 Task: Search one way flight ticket for 3 adults in first from Kalispell: Glacier Park International Airport to Evansville: Evansville Regional Airport on 8-3-2023. Choice of flights is American. Number of bags: 1 carry on bag. Price is upto 97000. Outbound departure time preference is 19:15.
Action: Mouse moved to (221, 318)
Screenshot: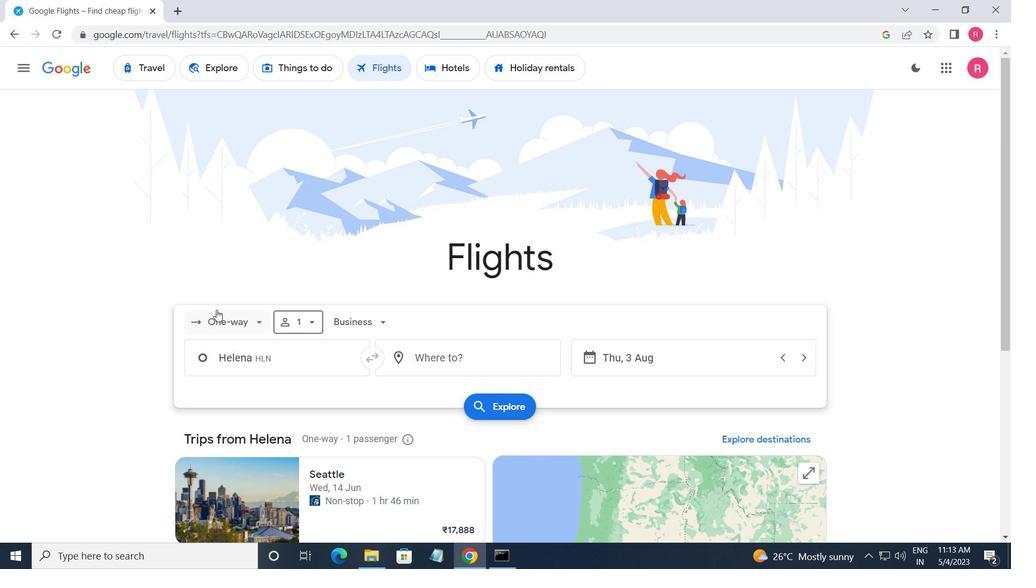 
Action: Mouse pressed left at (221, 318)
Screenshot: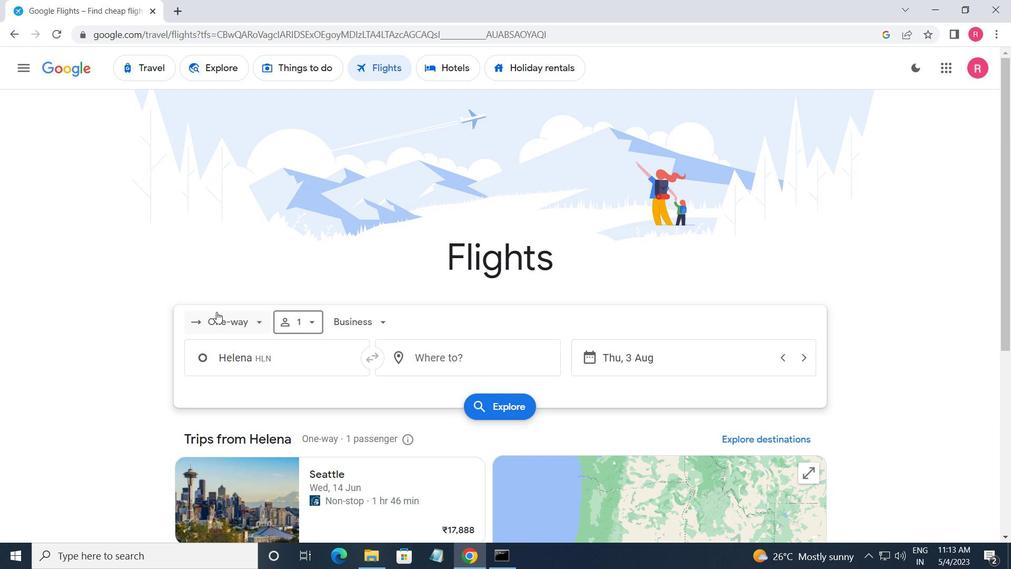 
Action: Mouse moved to (249, 380)
Screenshot: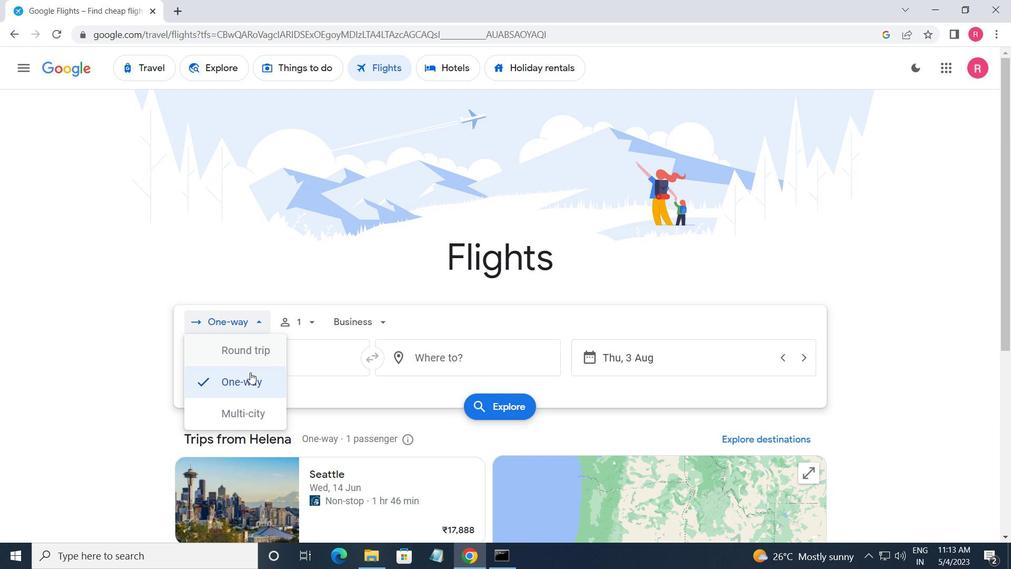 
Action: Mouse pressed left at (249, 380)
Screenshot: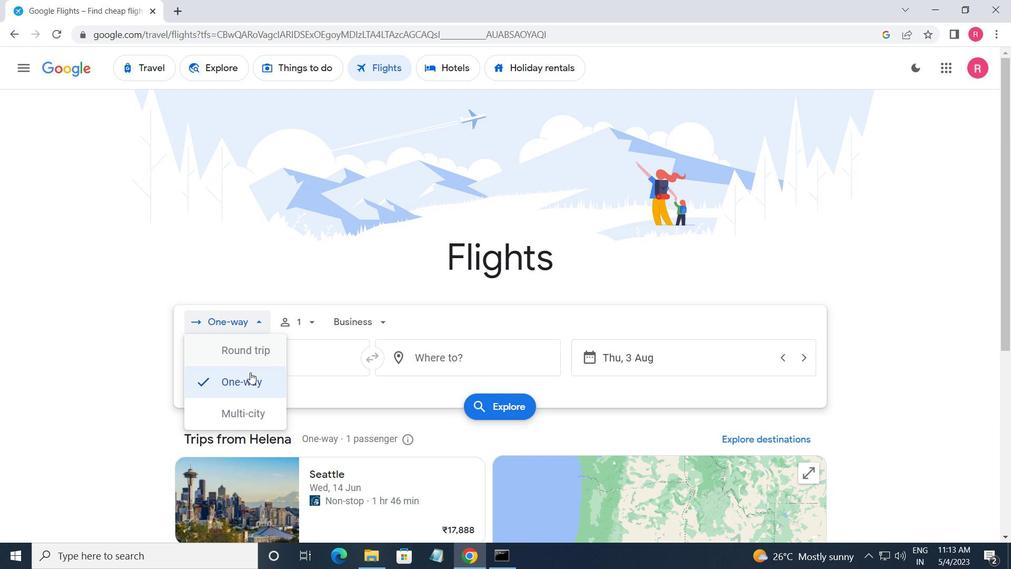 
Action: Mouse moved to (295, 332)
Screenshot: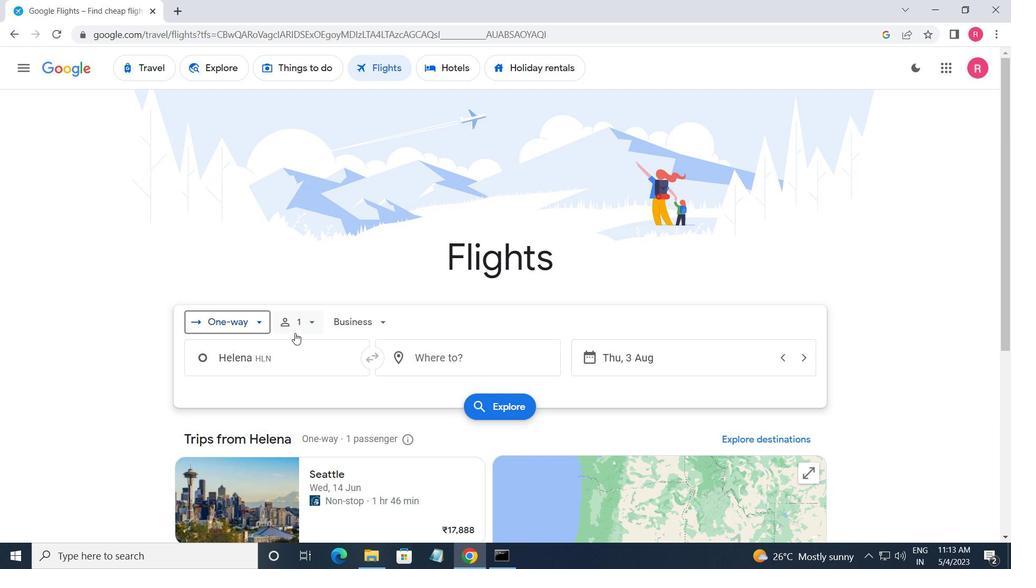
Action: Mouse pressed left at (295, 332)
Screenshot: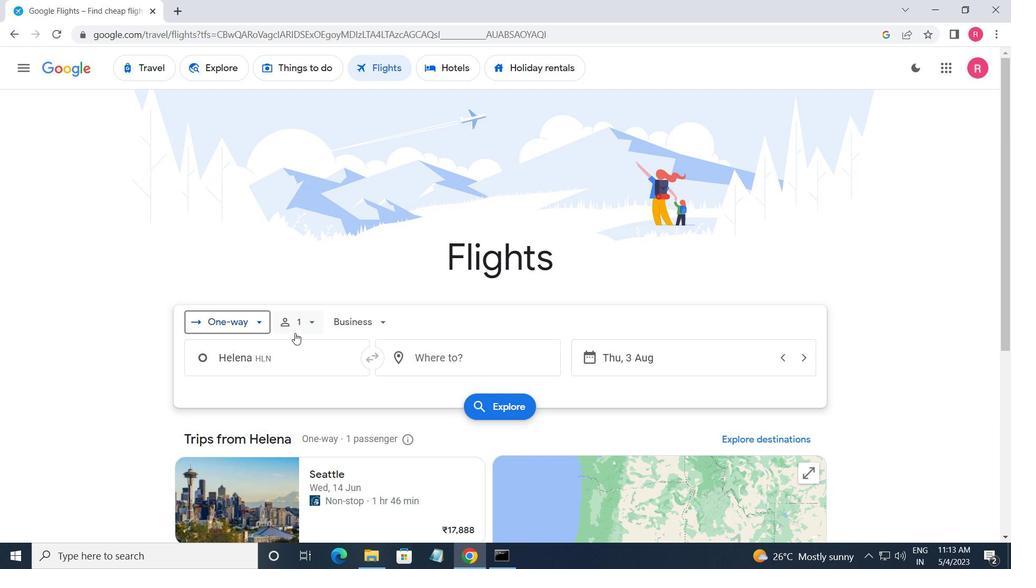 
Action: Mouse moved to (278, 311)
Screenshot: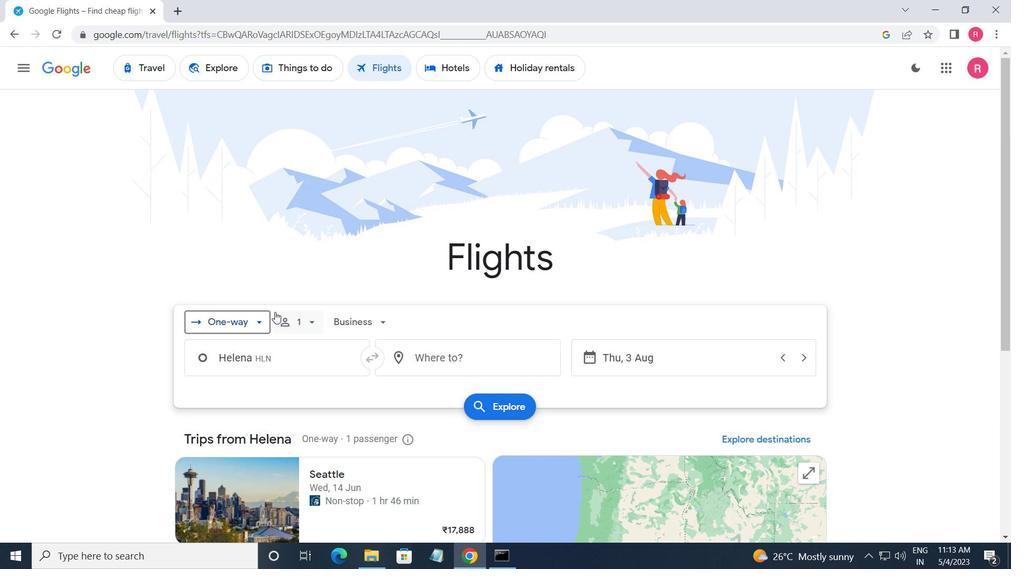 
Action: Mouse pressed left at (278, 311)
Screenshot: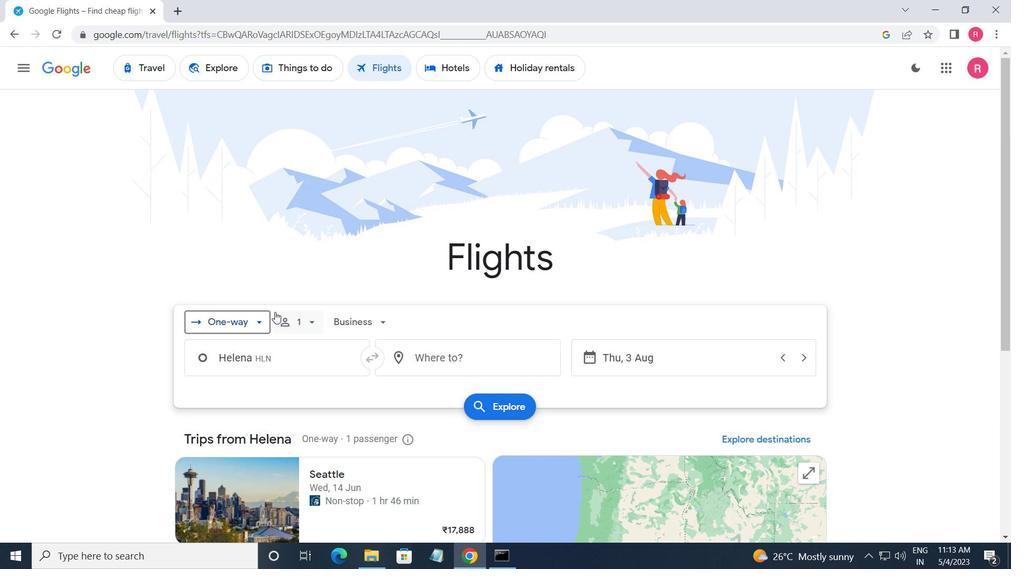 
Action: Mouse moved to (308, 326)
Screenshot: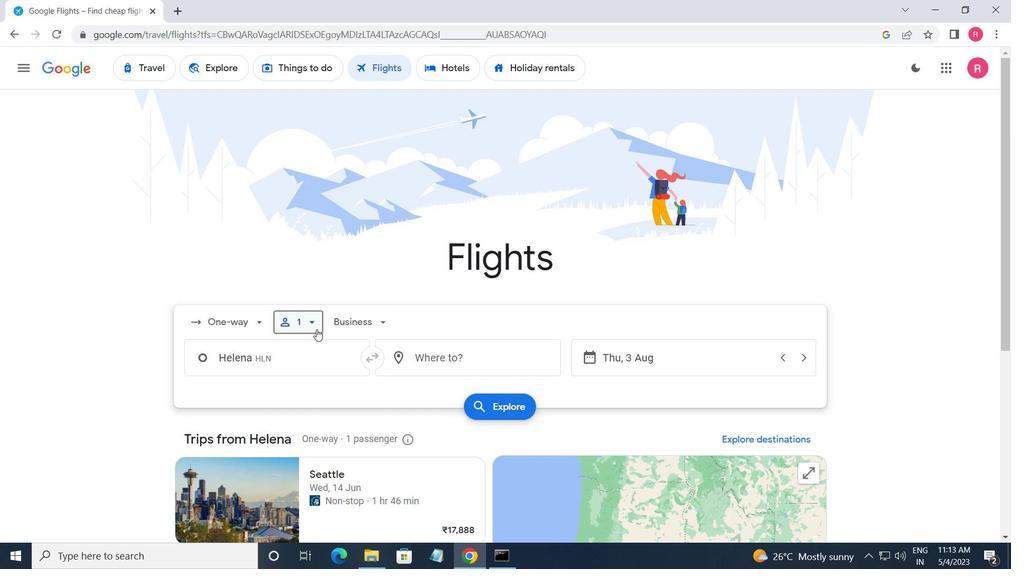 
Action: Mouse pressed left at (308, 326)
Screenshot: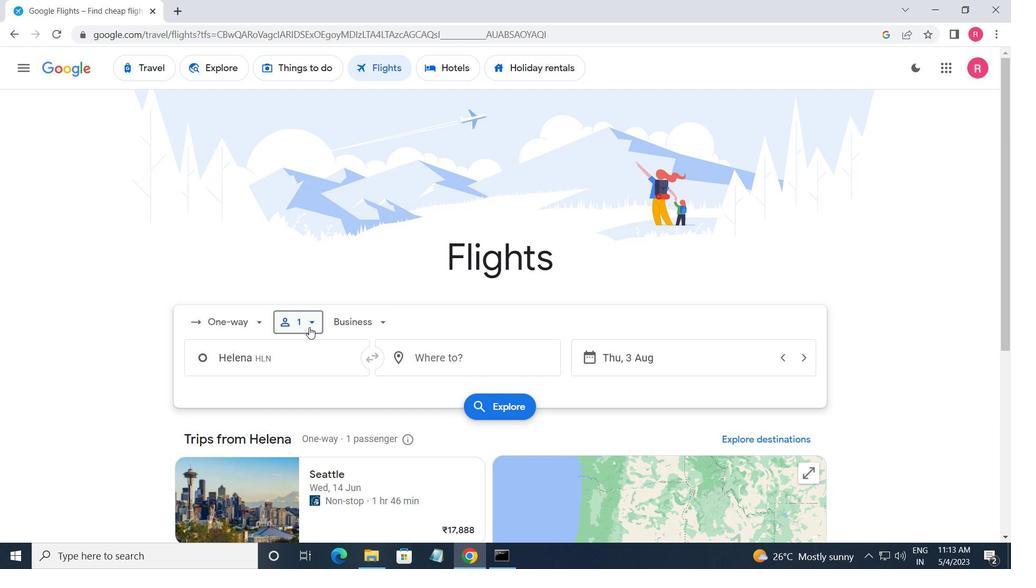 
Action: Mouse moved to (407, 356)
Screenshot: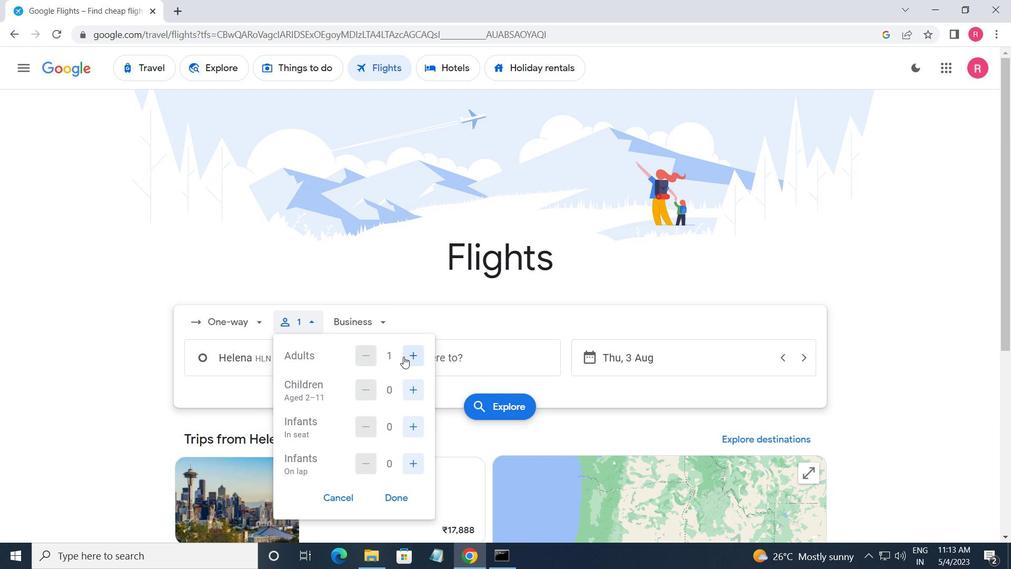 
Action: Mouse pressed left at (407, 356)
Screenshot: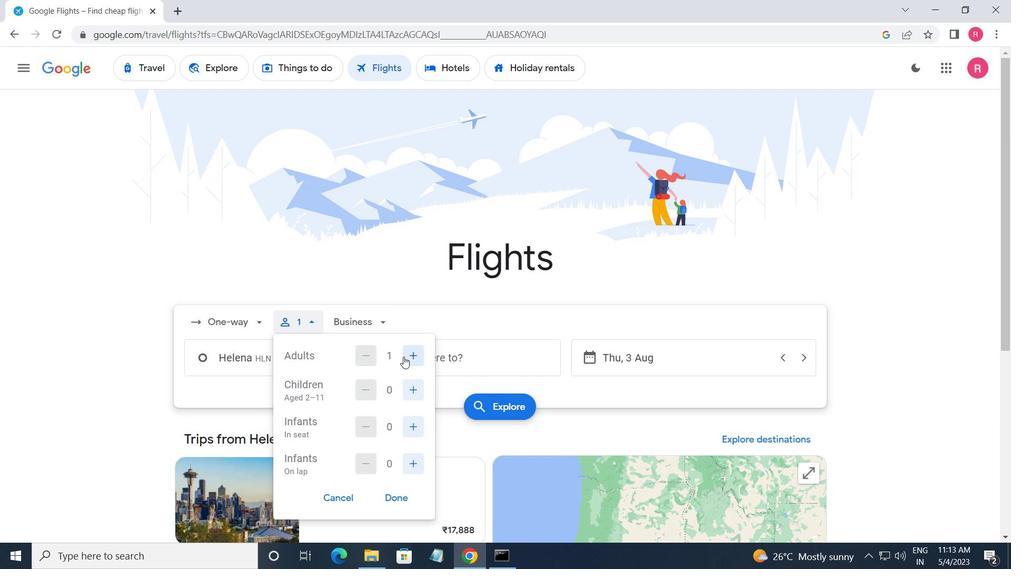 
Action: Mouse pressed left at (407, 356)
Screenshot: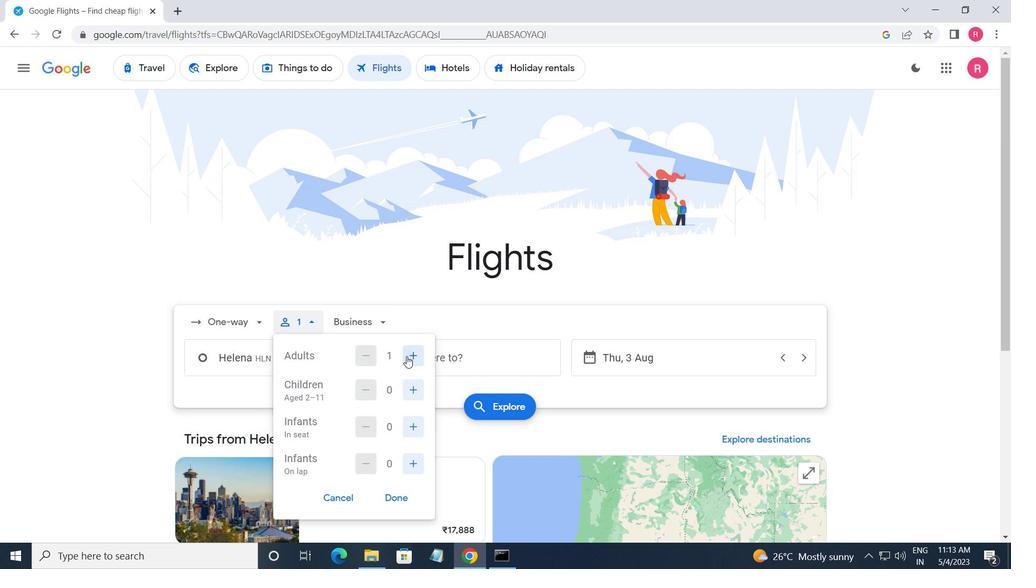 
Action: Mouse moved to (359, 321)
Screenshot: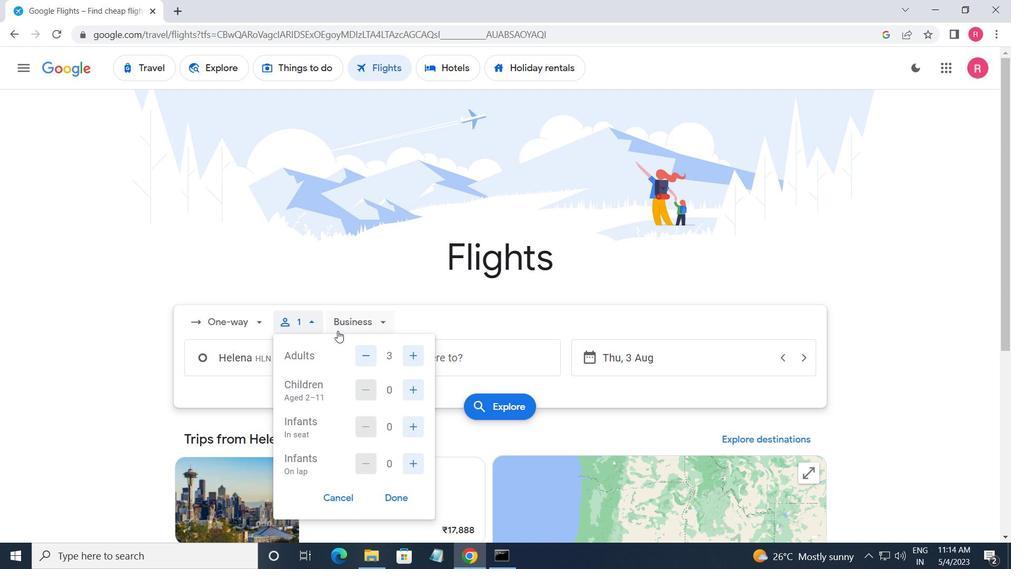 
Action: Mouse pressed left at (359, 321)
Screenshot: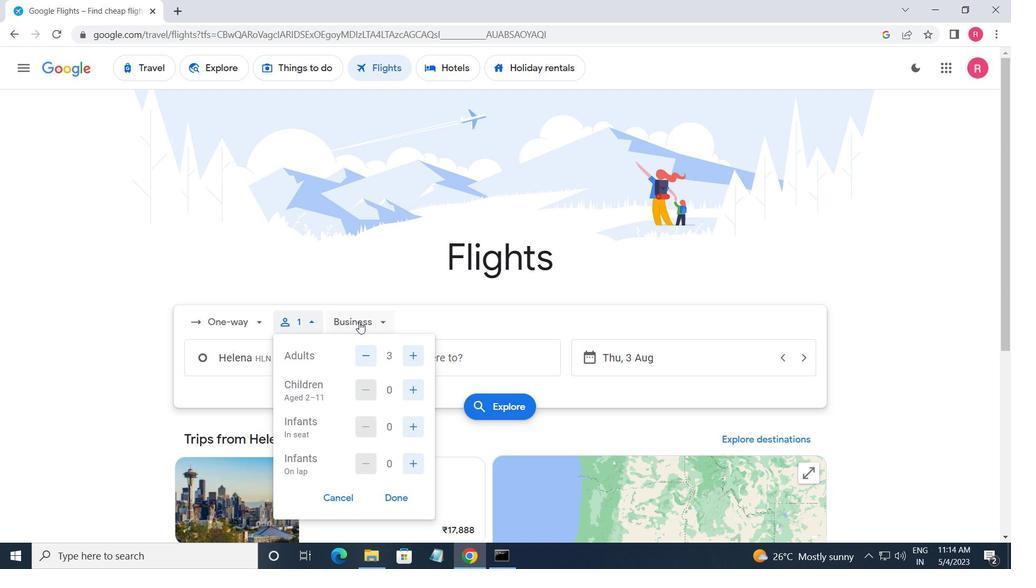 
Action: Mouse moved to (396, 438)
Screenshot: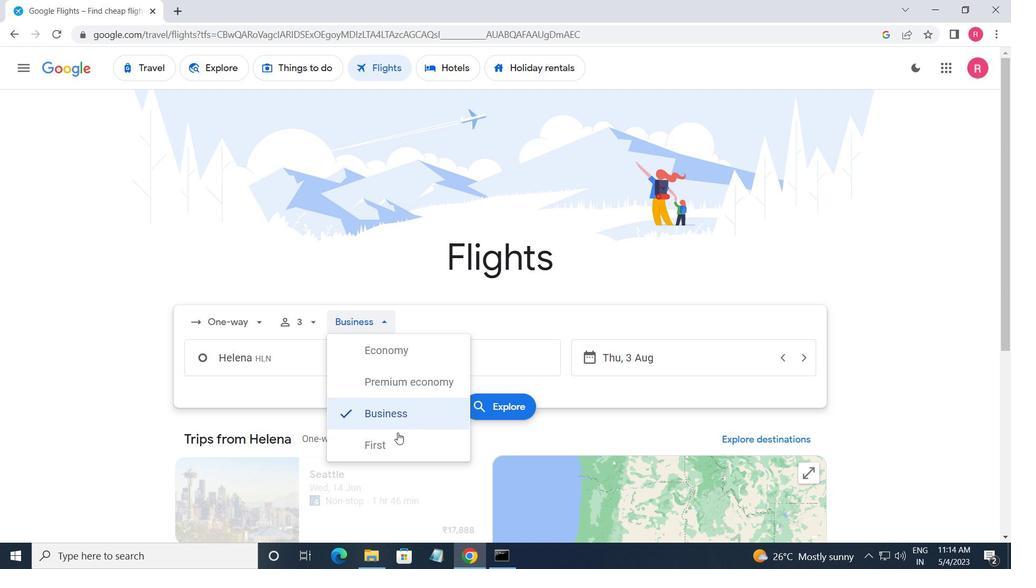 
Action: Mouse pressed left at (396, 438)
Screenshot: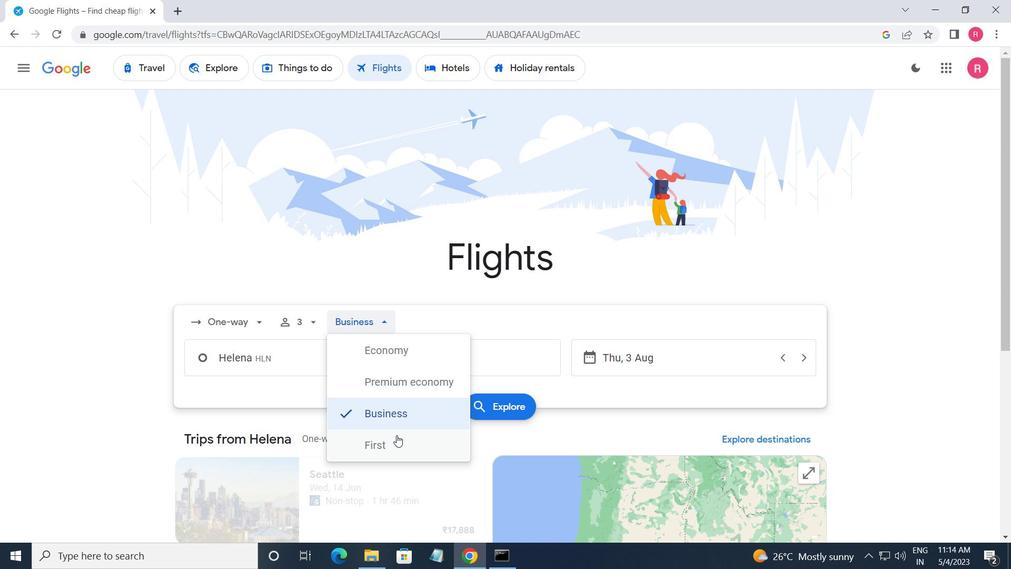 
Action: Mouse moved to (293, 368)
Screenshot: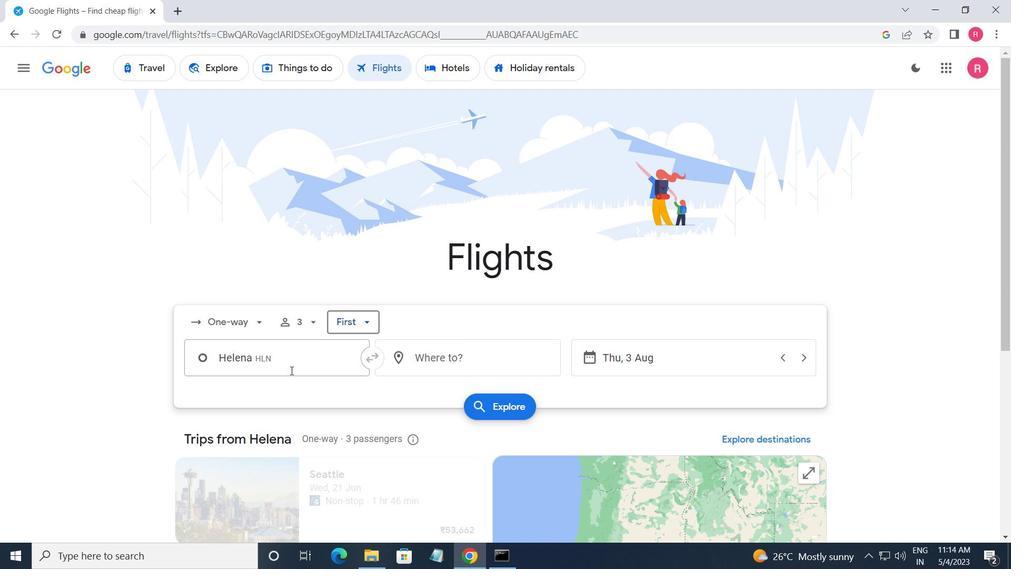 
Action: Mouse pressed left at (293, 368)
Screenshot: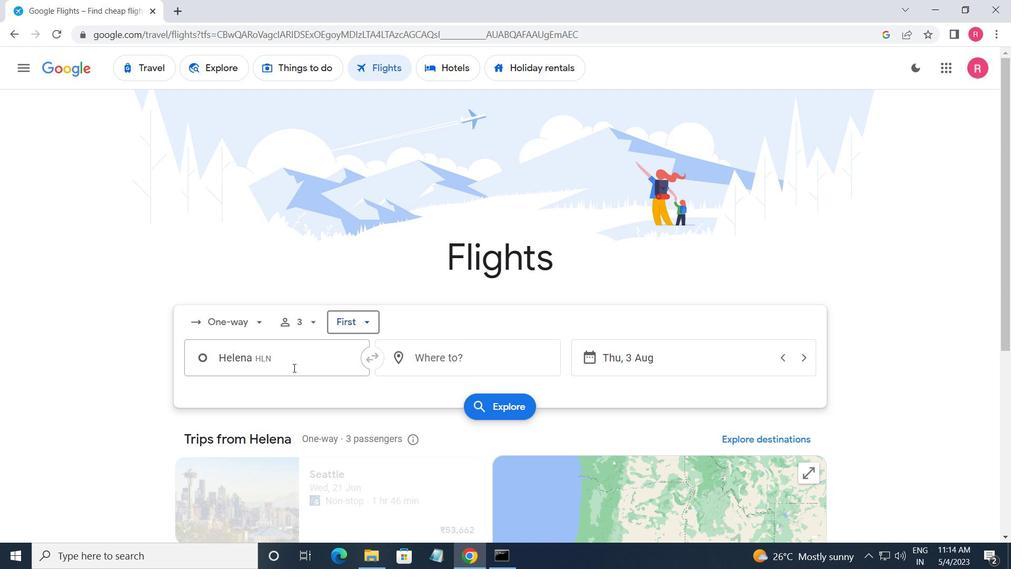 
Action: Mouse moved to (295, 371)
Screenshot: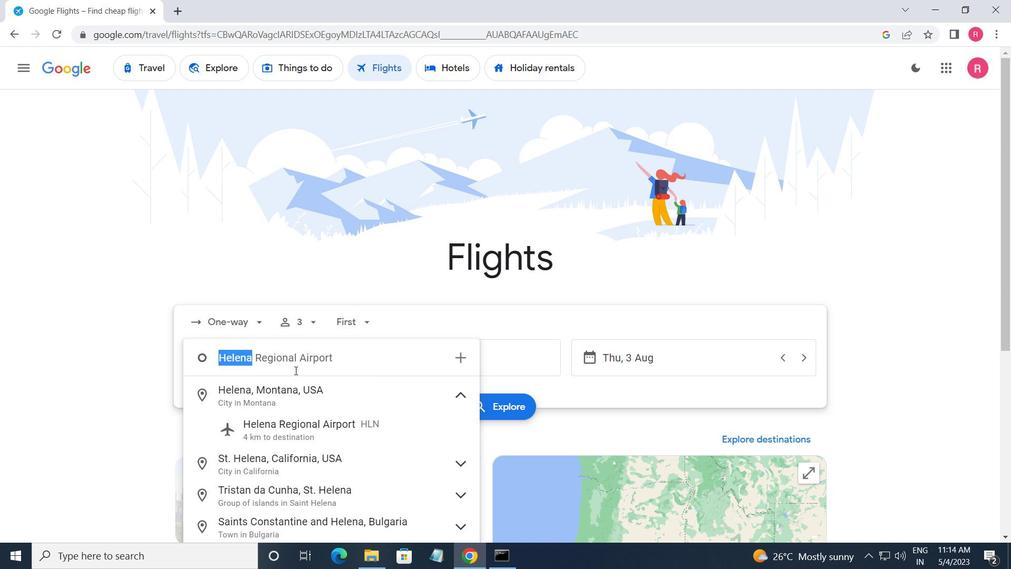 
Action: Key pressed <Key.shift>GLACIER<Key.space>
Screenshot: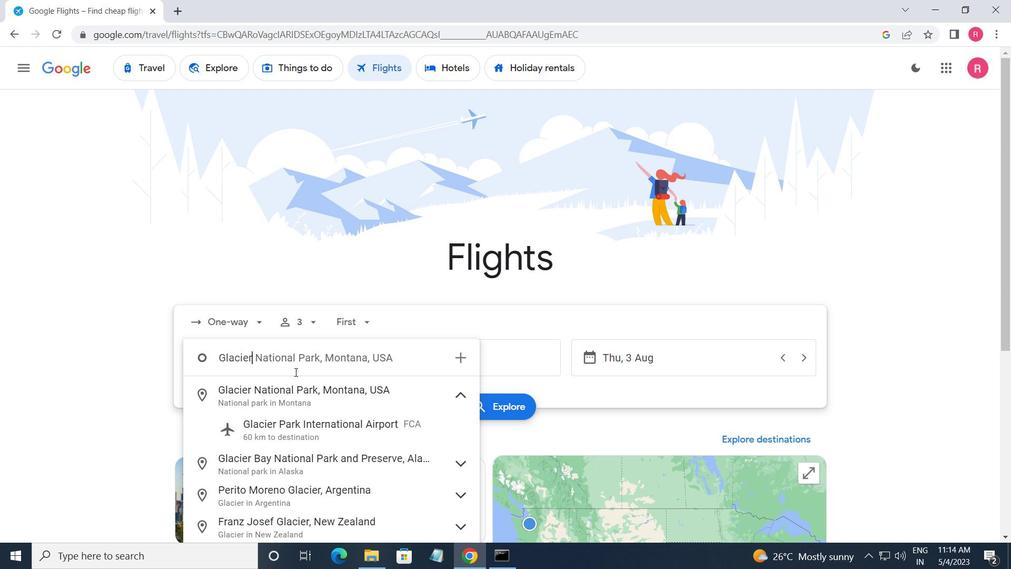 
Action: Mouse moved to (292, 430)
Screenshot: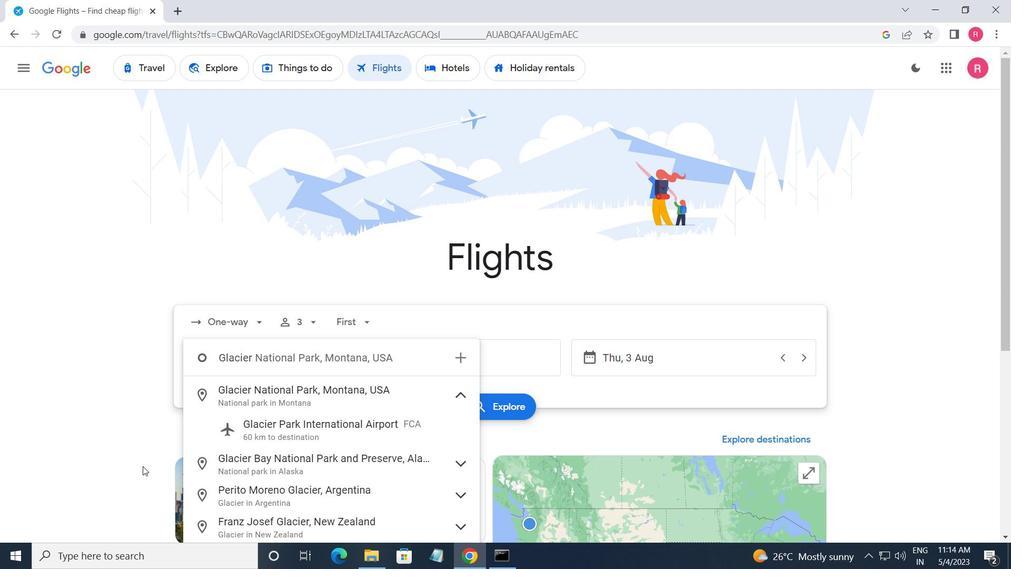 
Action: Mouse pressed left at (292, 430)
Screenshot: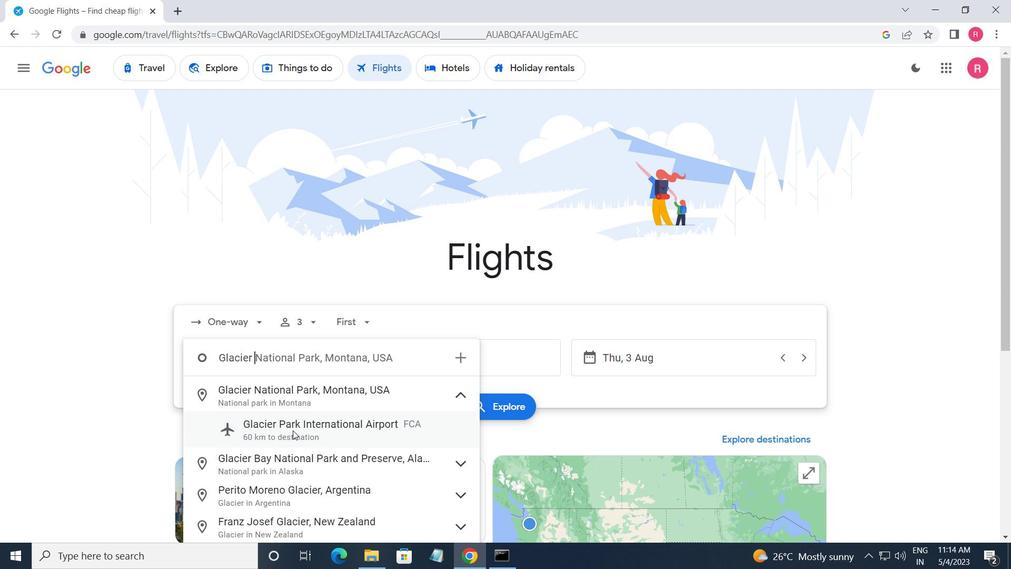 
Action: Mouse moved to (441, 370)
Screenshot: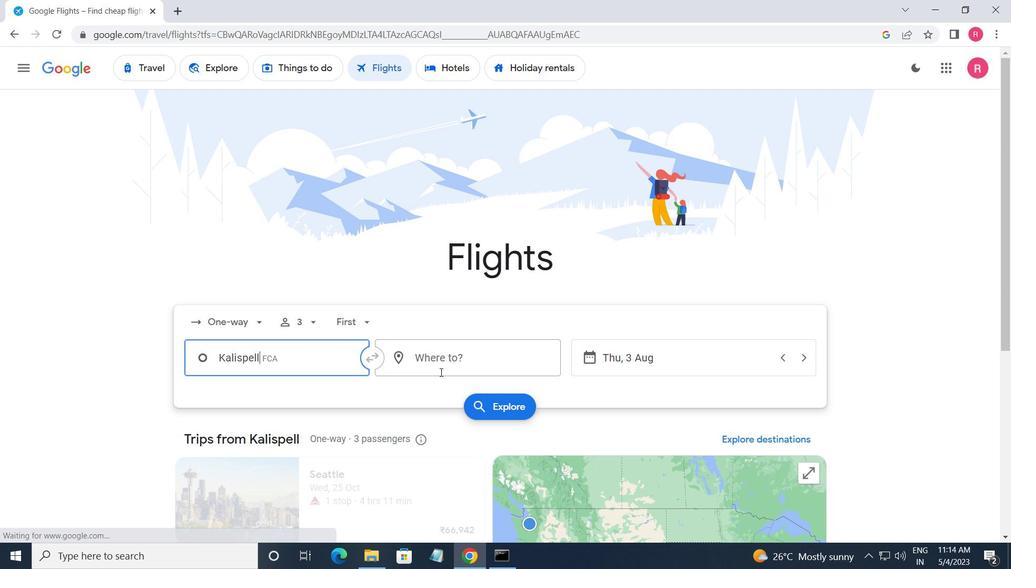 
Action: Mouse pressed left at (441, 370)
Screenshot: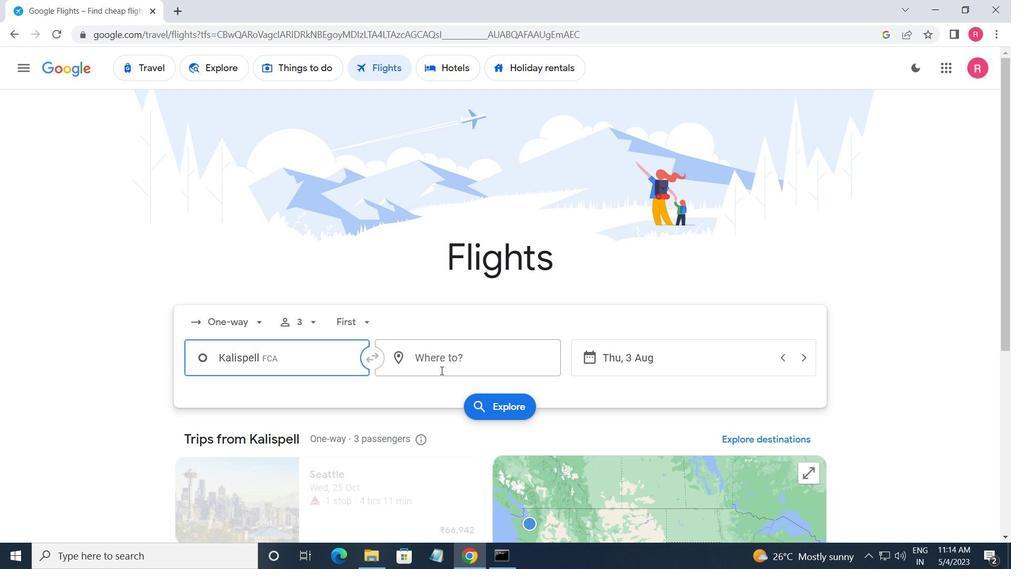 
Action: Mouse moved to (471, 498)
Screenshot: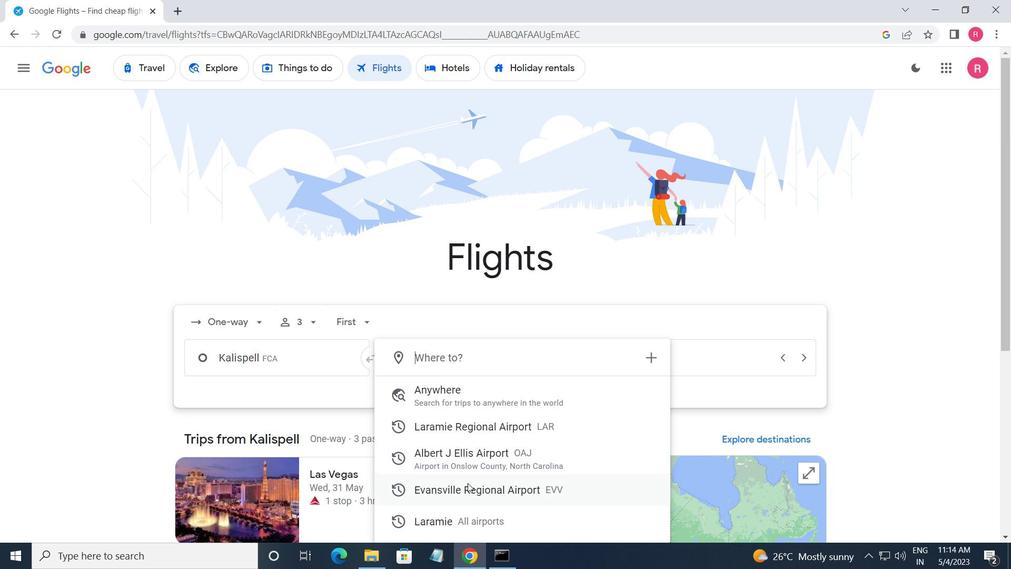 
Action: Mouse pressed left at (471, 498)
Screenshot: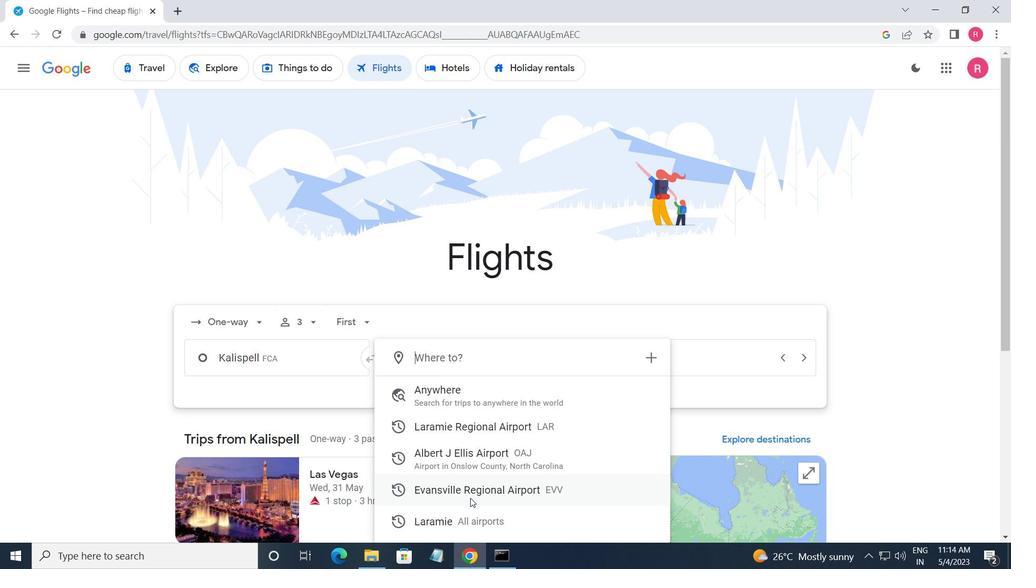 
Action: Mouse moved to (678, 357)
Screenshot: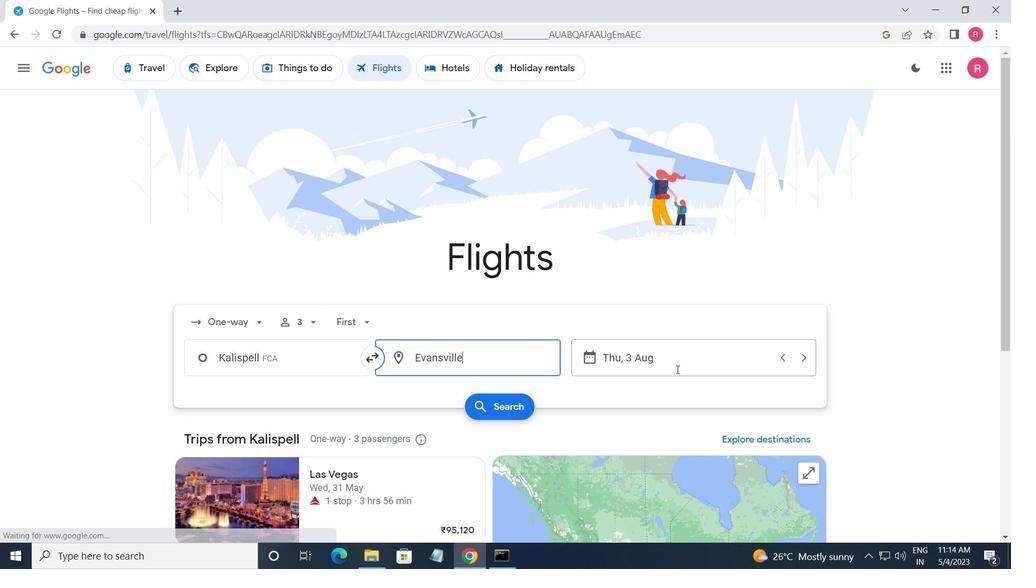 
Action: Mouse pressed left at (678, 357)
Screenshot: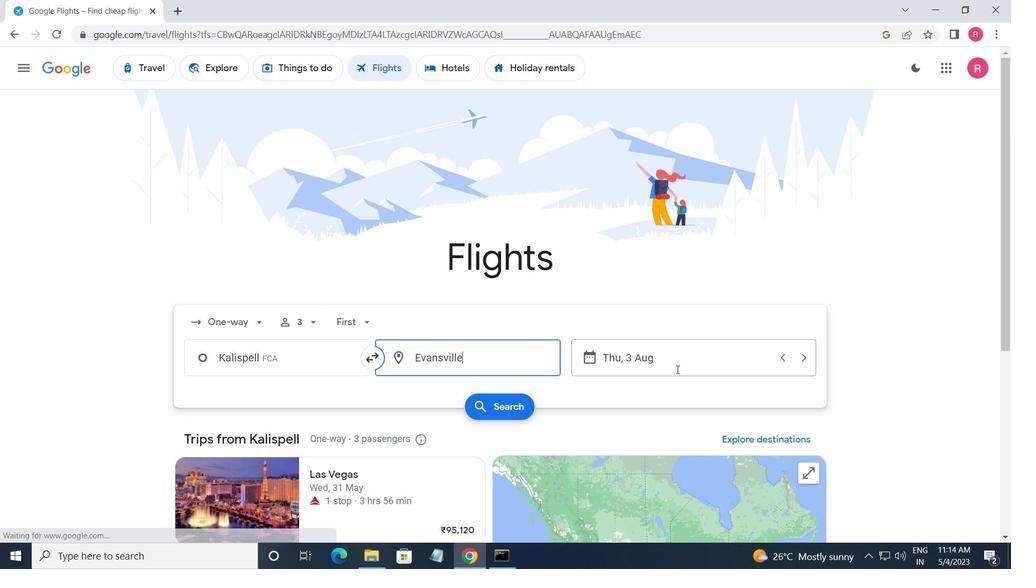 
Action: Mouse moved to (487, 306)
Screenshot: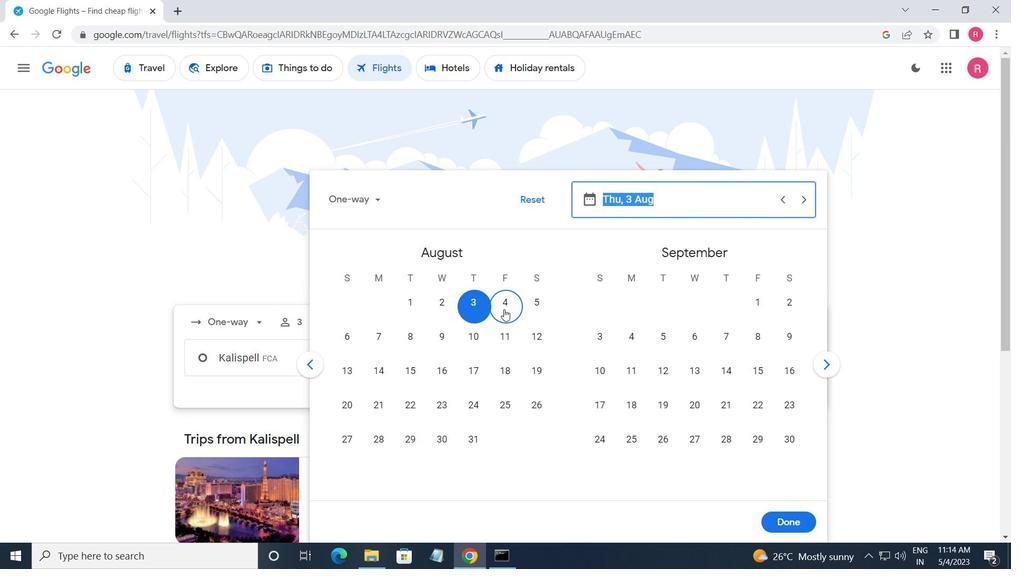 
Action: Mouse pressed left at (487, 306)
Screenshot: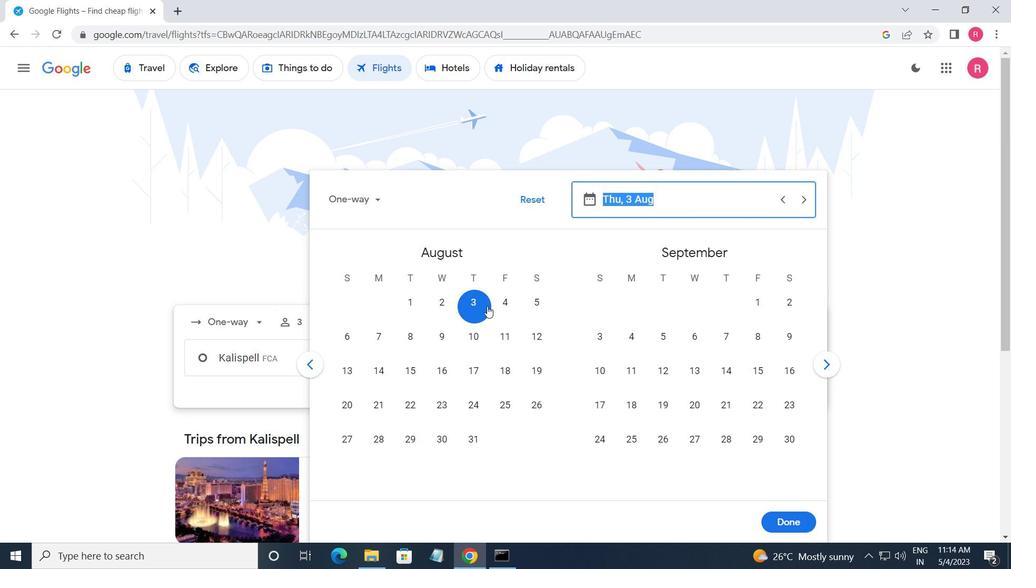 
Action: Mouse moved to (766, 517)
Screenshot: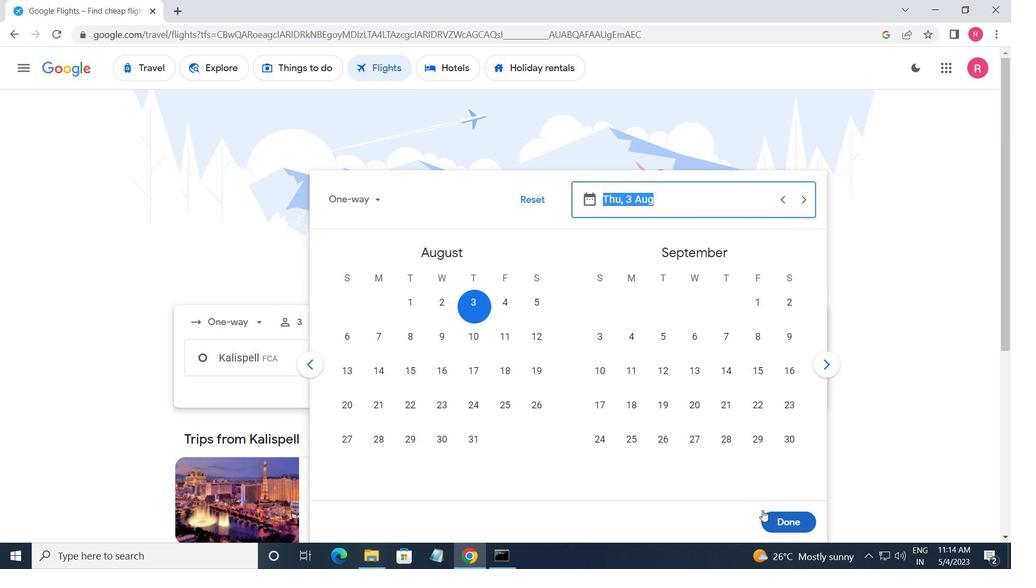 
Action: Mouse pressed left at (766, 517)
Screenshot: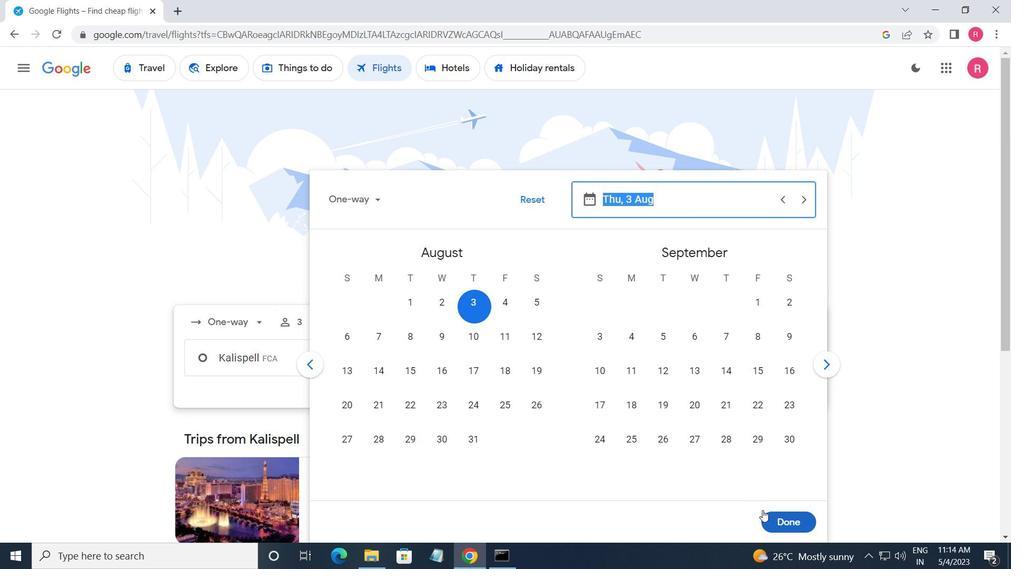 
Action: Mouse moved to (489, 407)
Screenshot: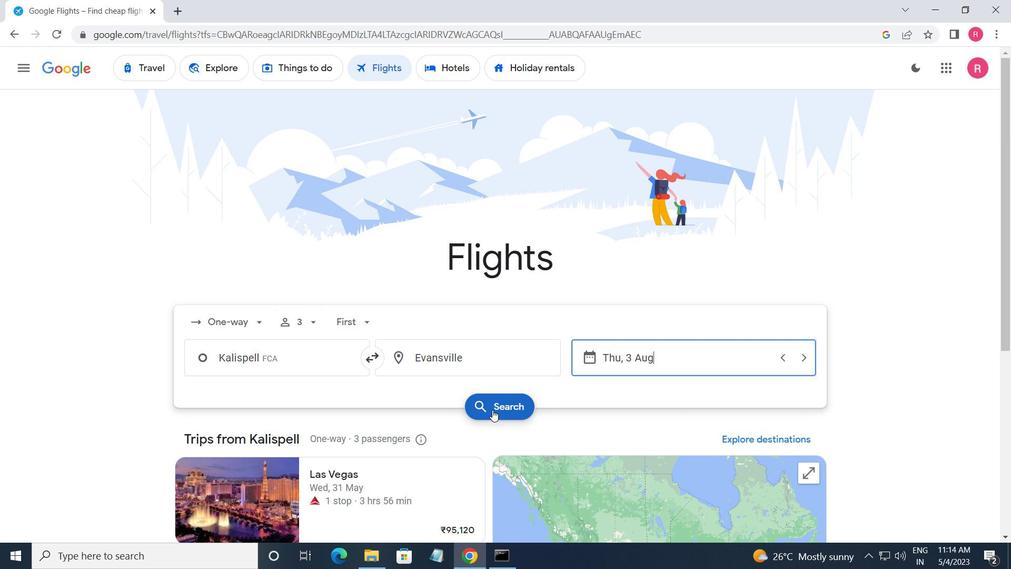 
Action: Mouse pressed left at (489, 407)
Screenshot: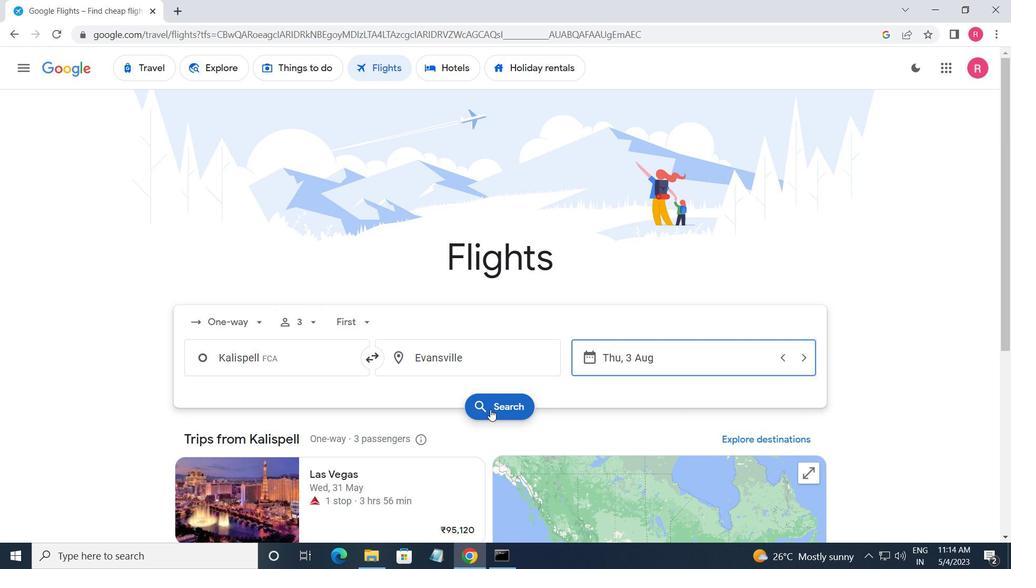 
Action: Mouse moved to (202, 195)
Screenshot: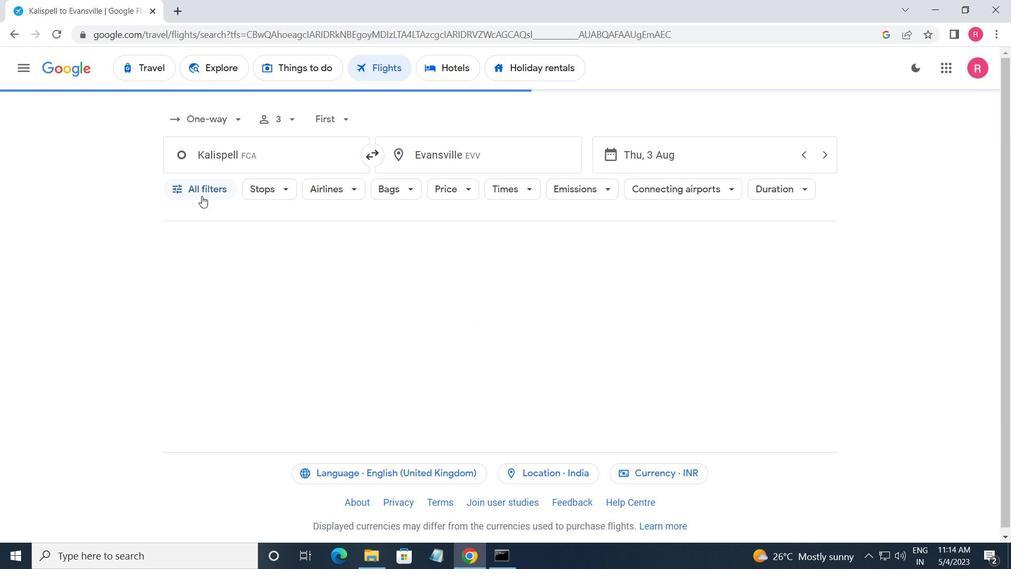 
Action: Mouse pressed left at (202, 195)
Screenshot: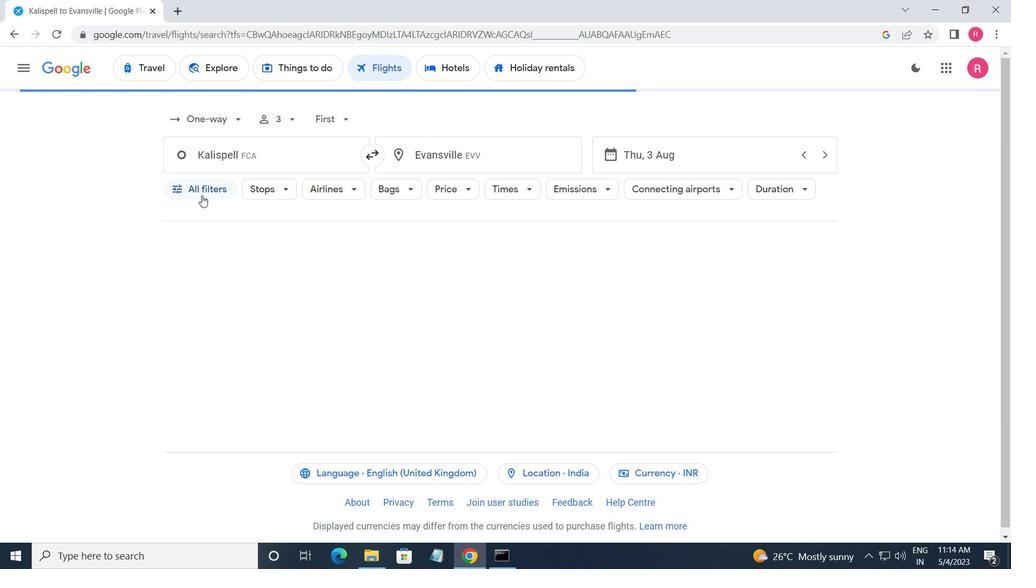 
Action: Mouse moved to (262, 357)
Screenshot: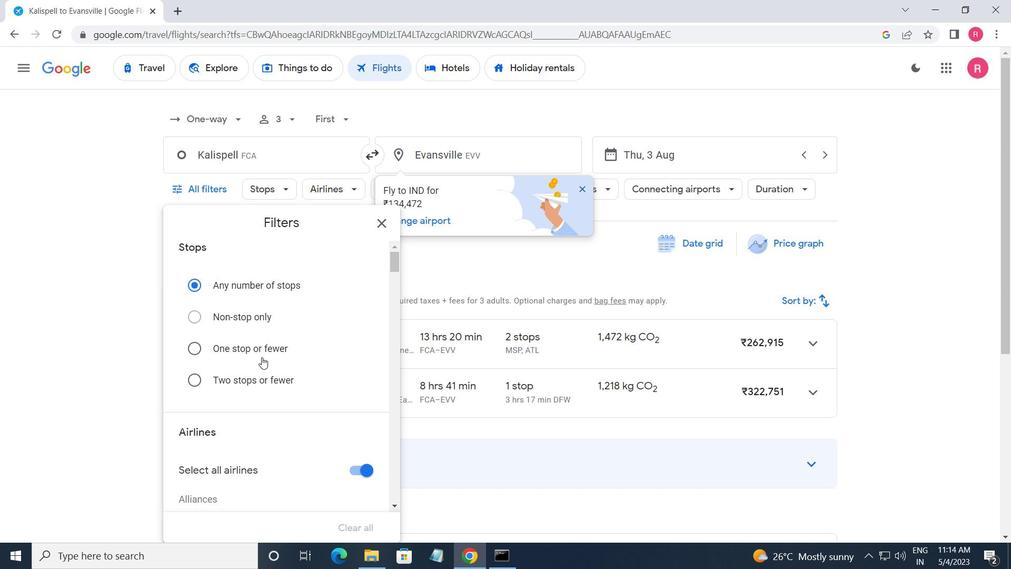 
Action: Mouse scrolled (262, 357) with delta (0, 0)
Screenshot: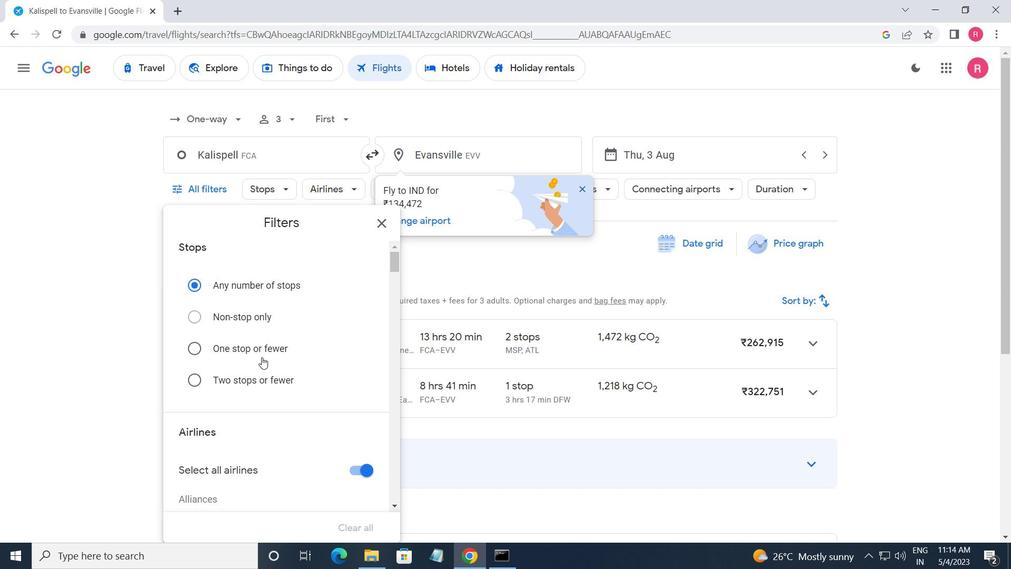 
Action: Mouse scrolled (262, 357) with delta (0, 0)
Screenshot: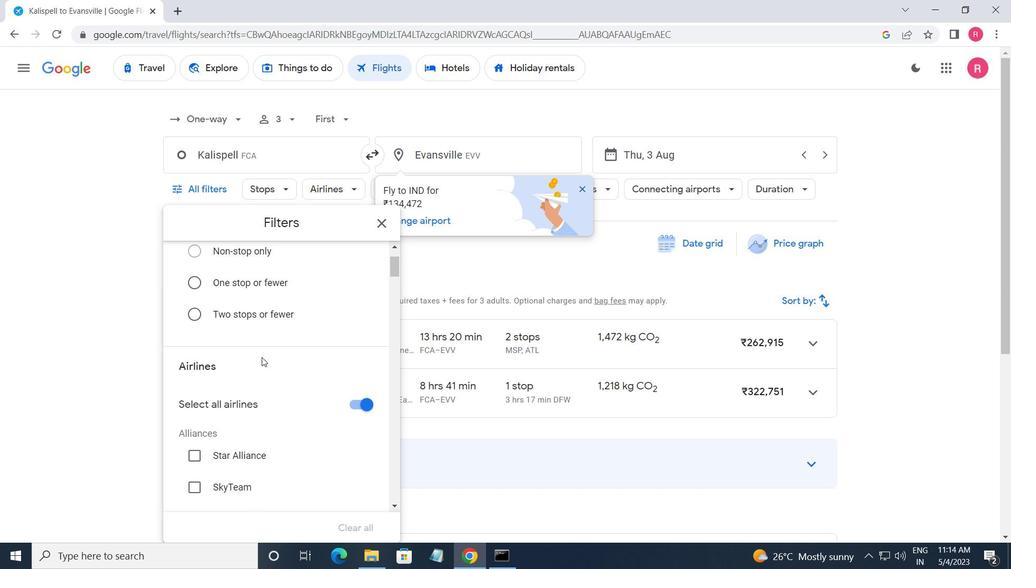 
Action: Mouse moved to (262, 358)
Screenshot: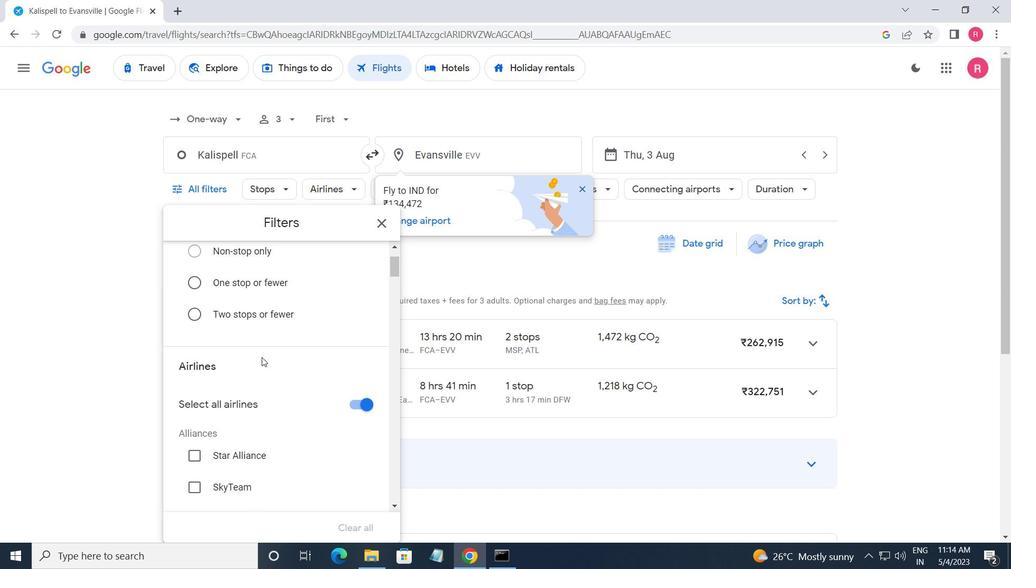 
Action: Mouse scrolled (262, 357) with delta (0, 0)
Screenshot: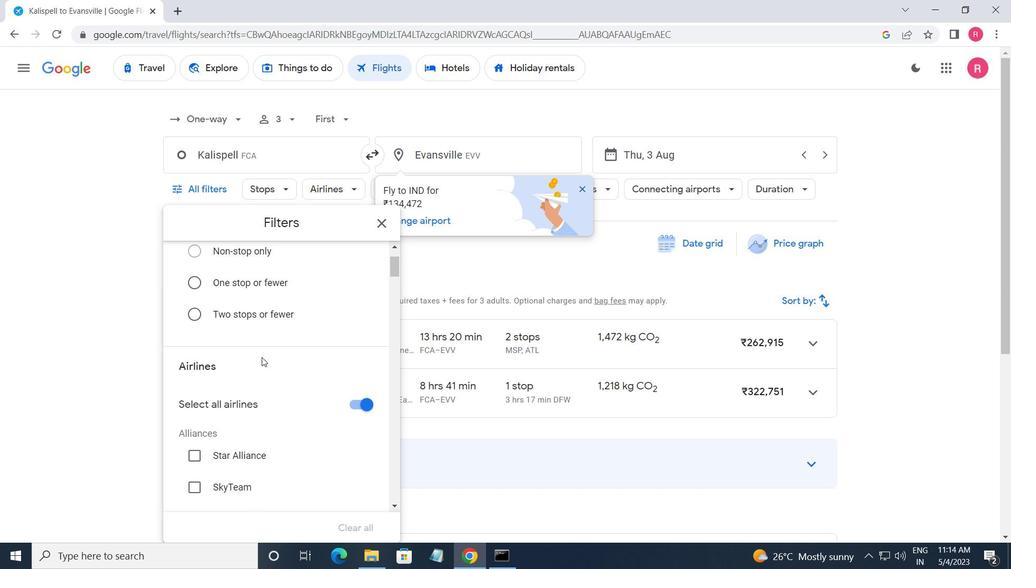 
Action: Mouse moved to (262, 358)
Screenshot: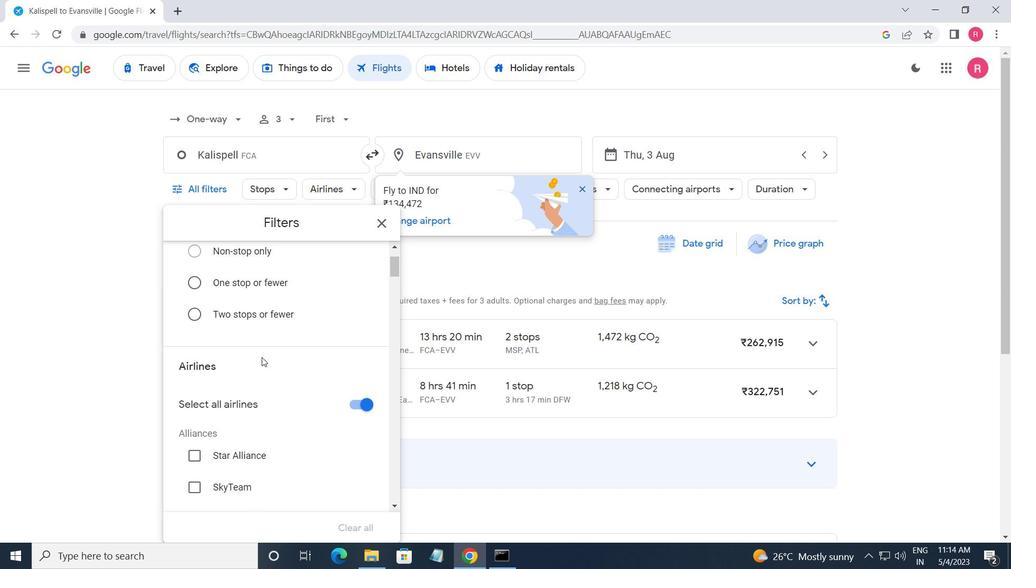 
Action: Mouse scrolled (262, 358) with delta (0, 0)
Screenshot: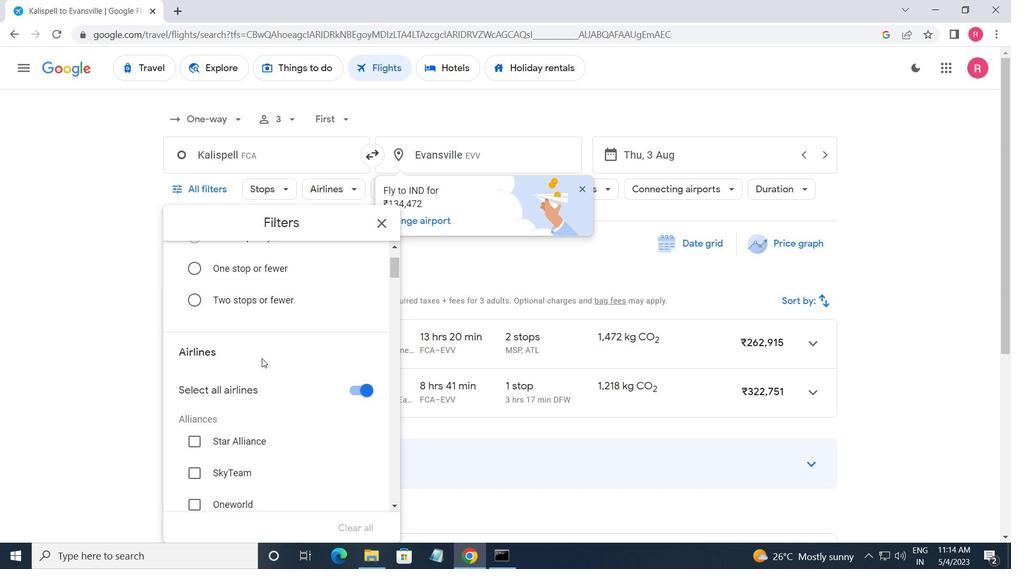 
Action: Mouse scrolled (262, 358) with delta (0, 0)
Screenshot: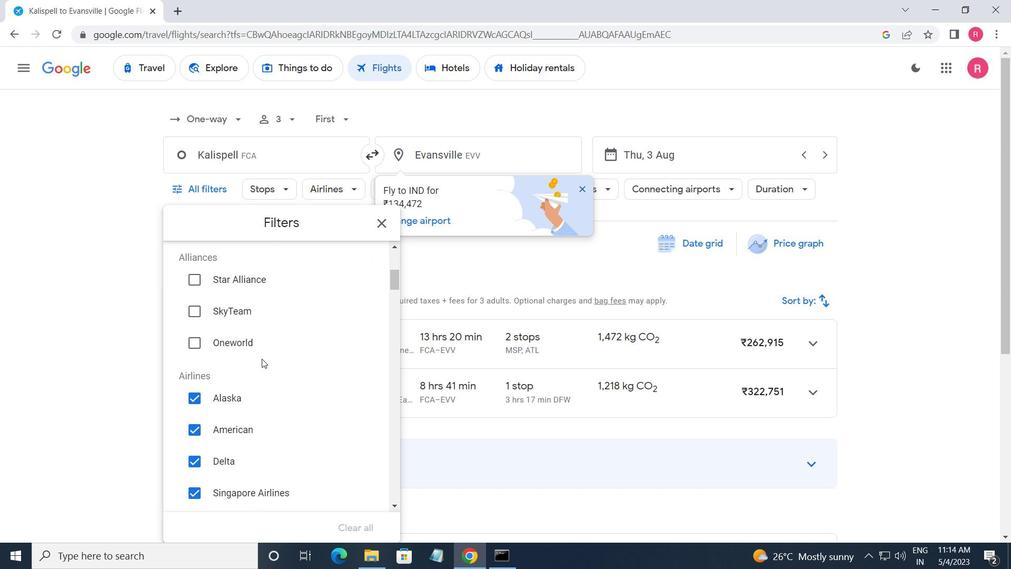 
Action: Mouse moved to (276, 383)
Screenshot: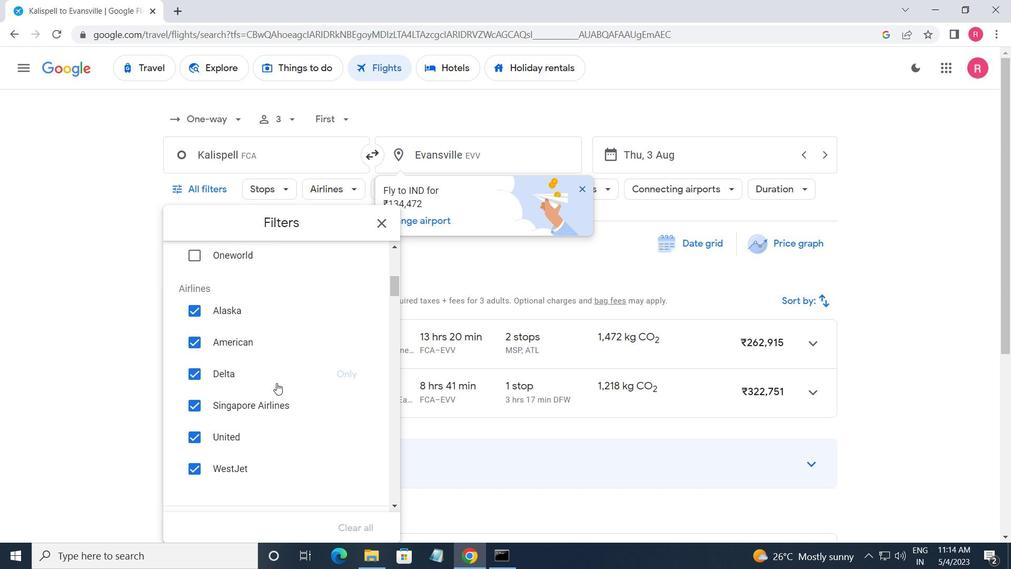
Action: Mouse scrolled (276, 384) with delta (0, 0)
Screenshot: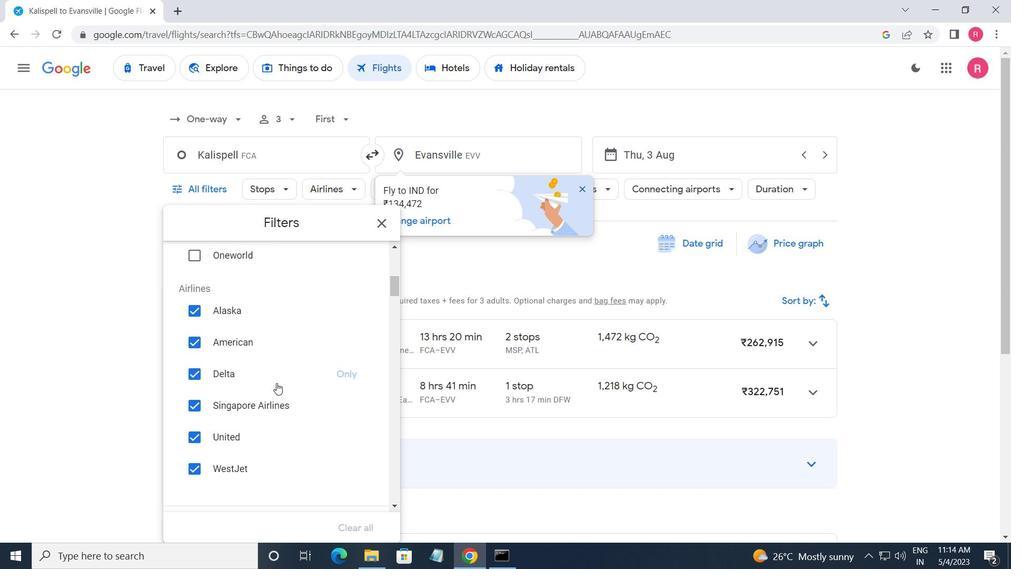 
Action: Mouse scrolled (276, 384) with delta (0, 0)
Screenshot: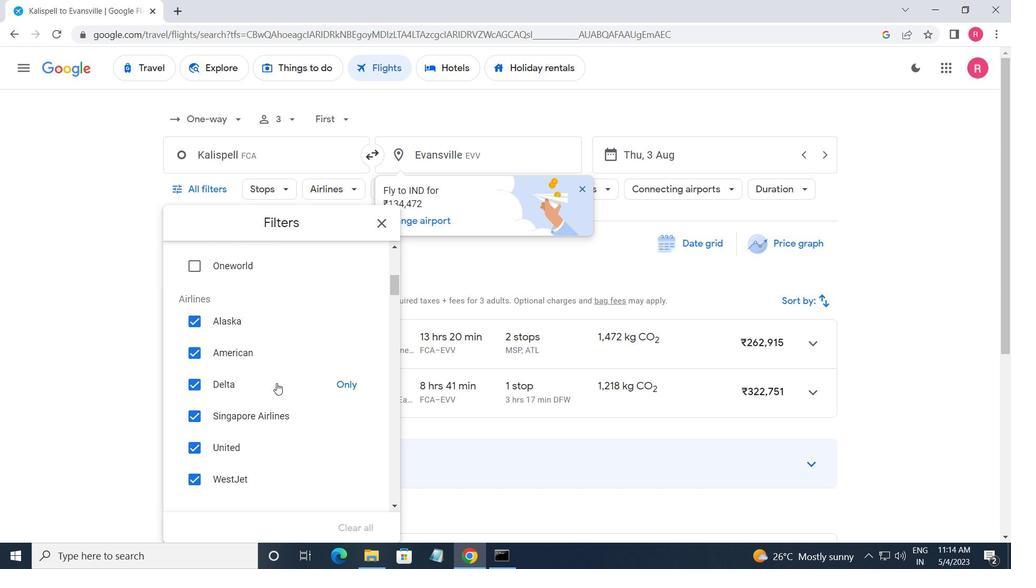 
Action: Mouse moved to (362, 270)
Screenshot: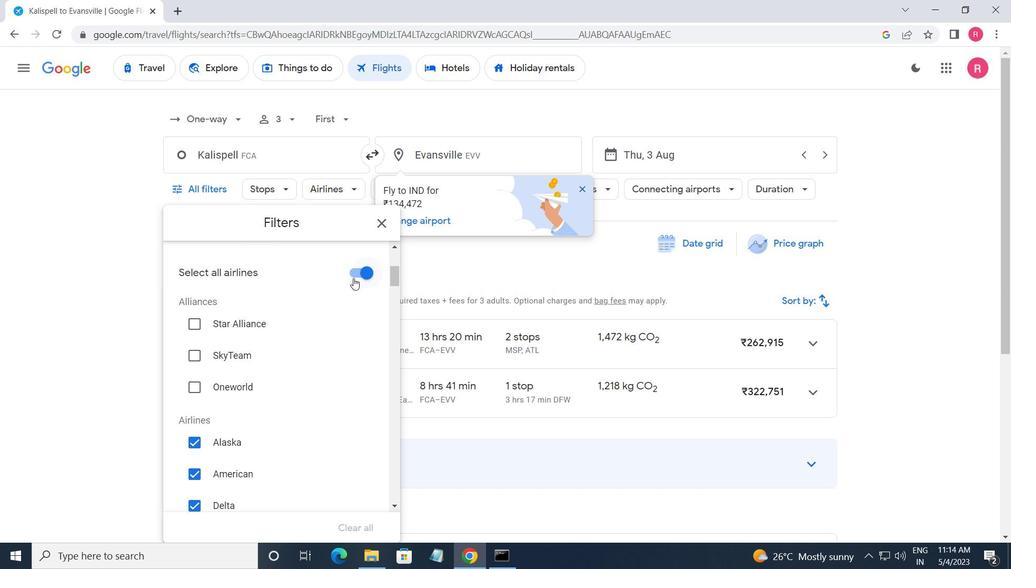 
Action: Mouse pressed left at (362, 270)
Screenshot: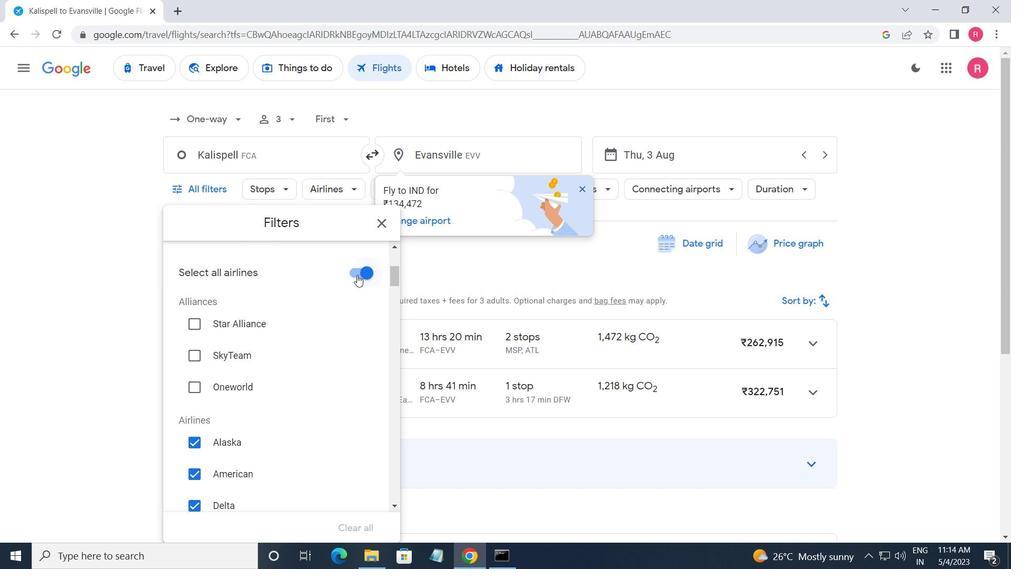 
Action: Mouse moved to (328, 374)
Screenshot: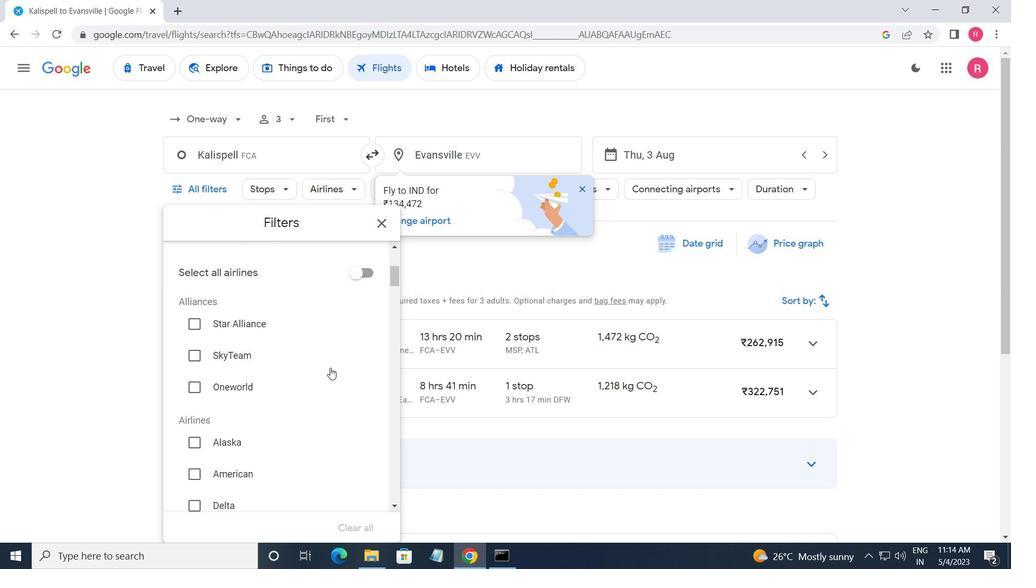 
Action: Mouse scrolled (328, 374) with delta (0, 0)
Screenshot: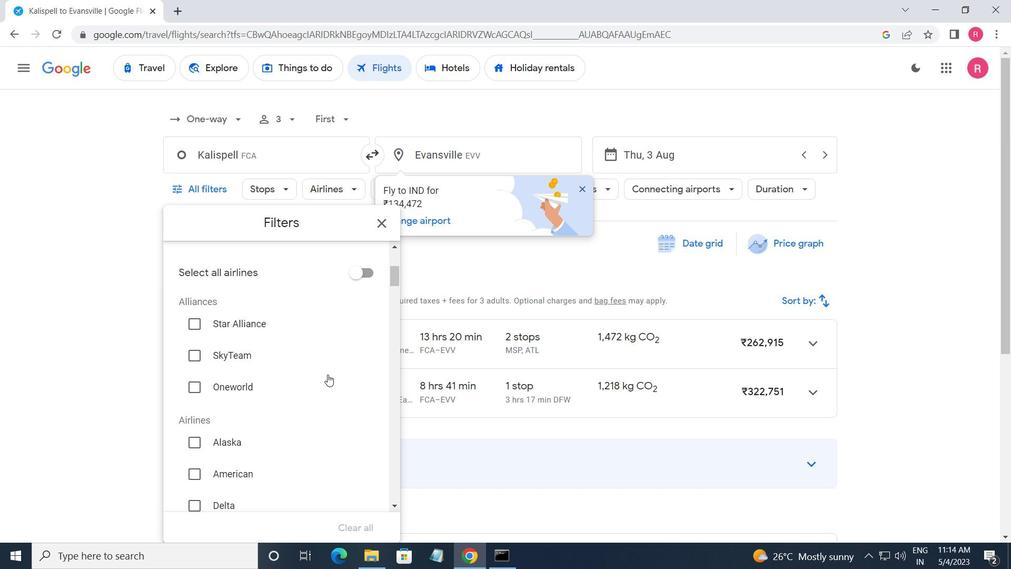
Action: Mouse scrolled (328, 374) with delta (0, 0)
Screenshot: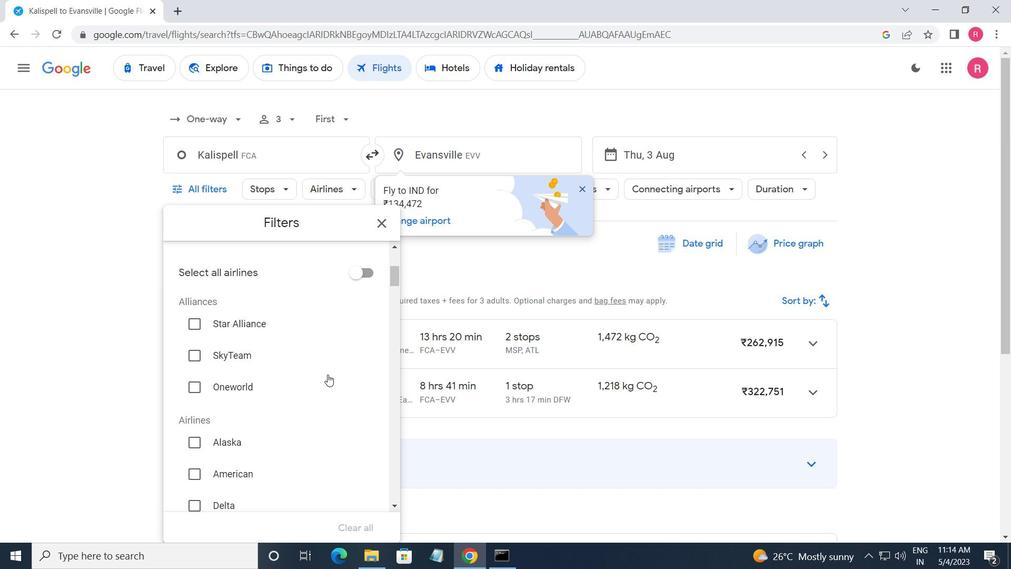 
Action: Mouse scrolled (328, 374) with delta (0, 0)
Screenshot: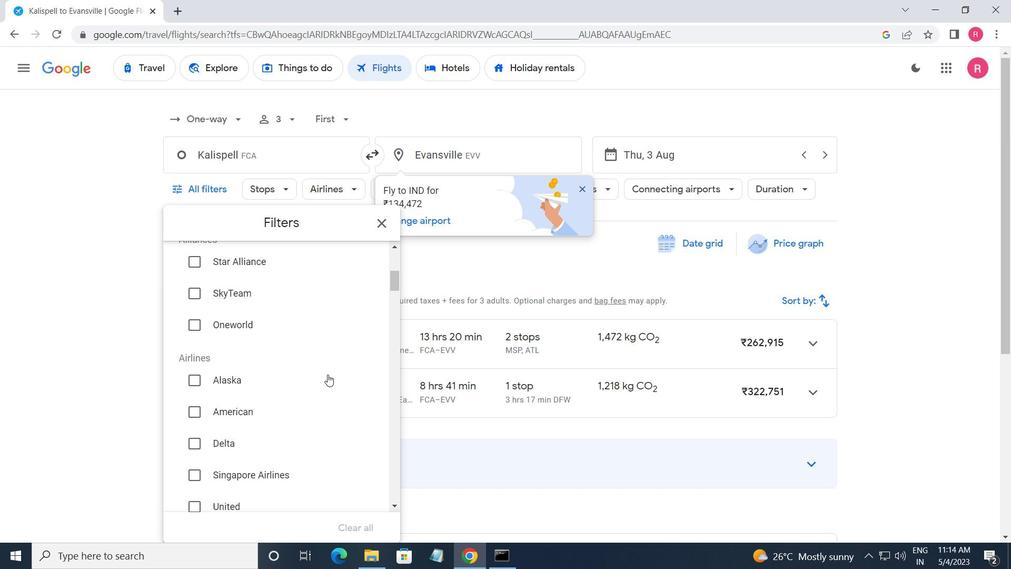 
Action: Mouse scrolled (328, 374) with delta (0, 0)
Screenshot: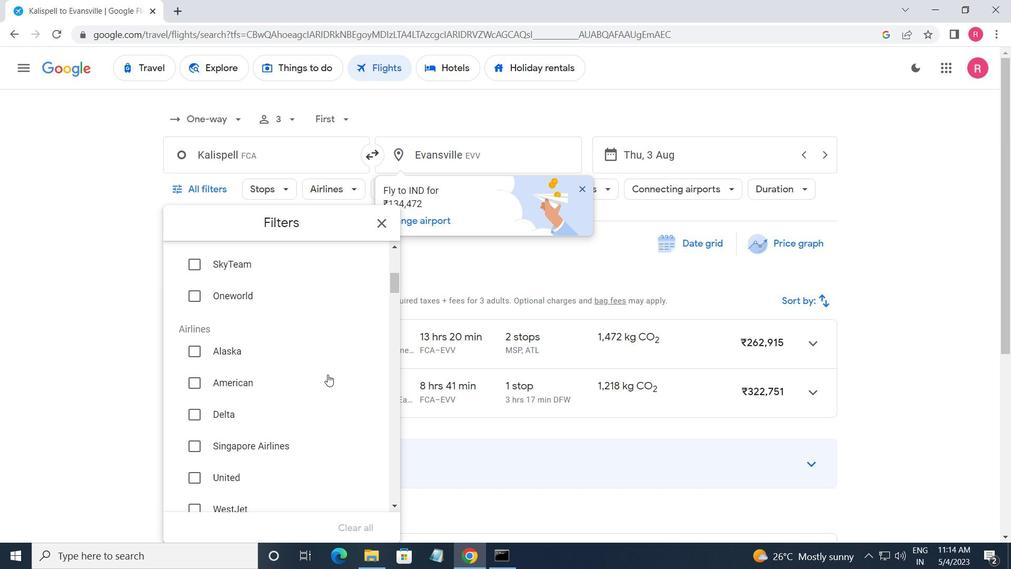 
Action: Mouse scrolled (328, 374) with delta (0, 0)
Screenshot: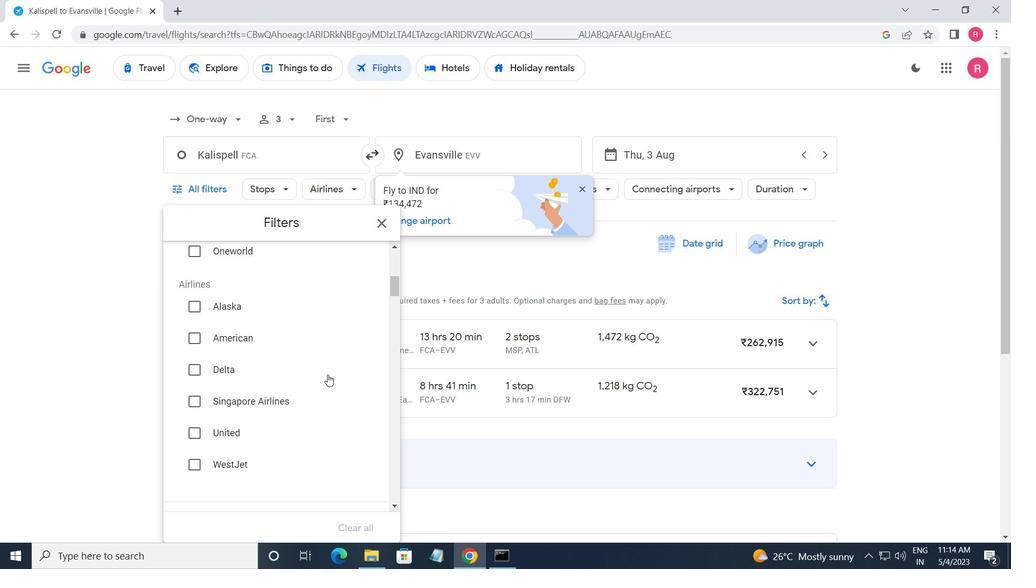 
Action: Mouse moved to (359, 361)
Screenshot: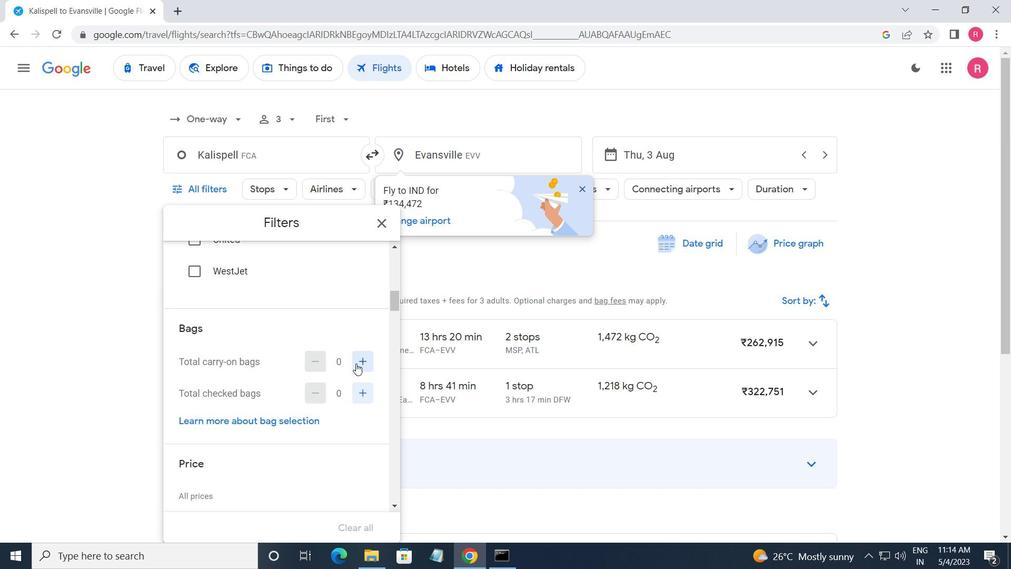 
Action: Mouse pressed left at (359, 361)
Screenshot: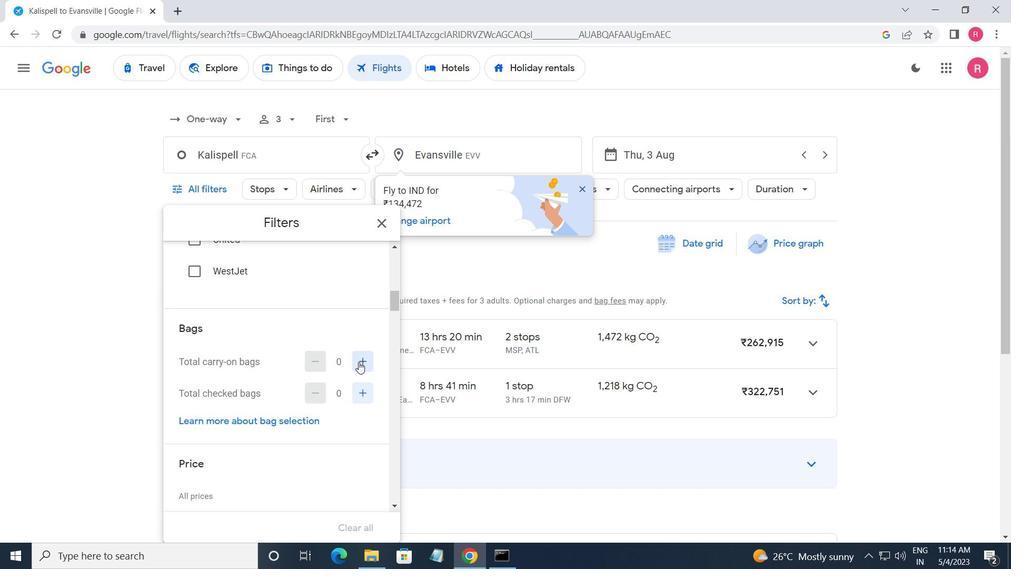 
Action: Mouse moved to (359, 361)
Screenshot: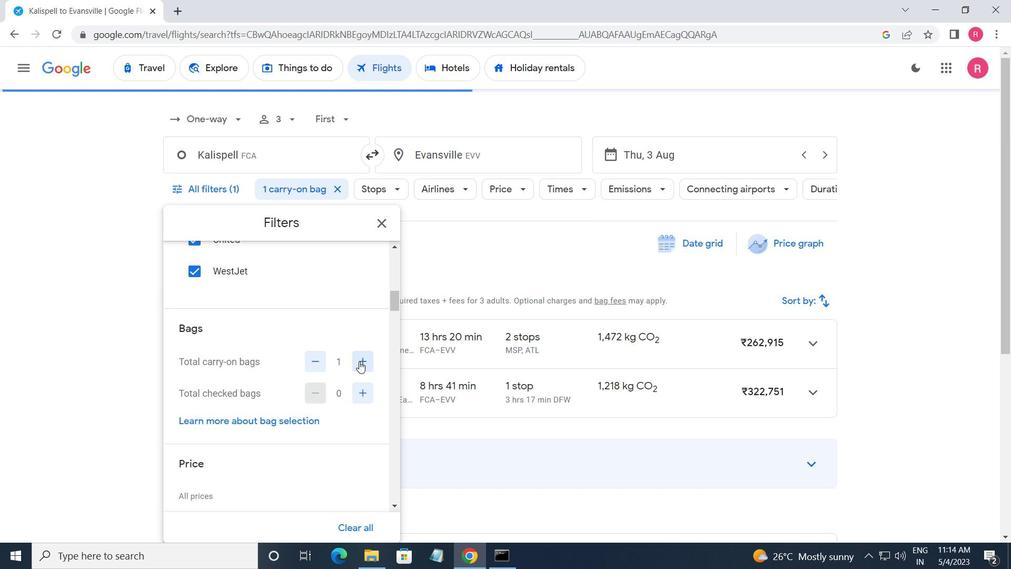 
Action: Mouse scrolled (359, 360) with delta (0, 0)
Screenshot: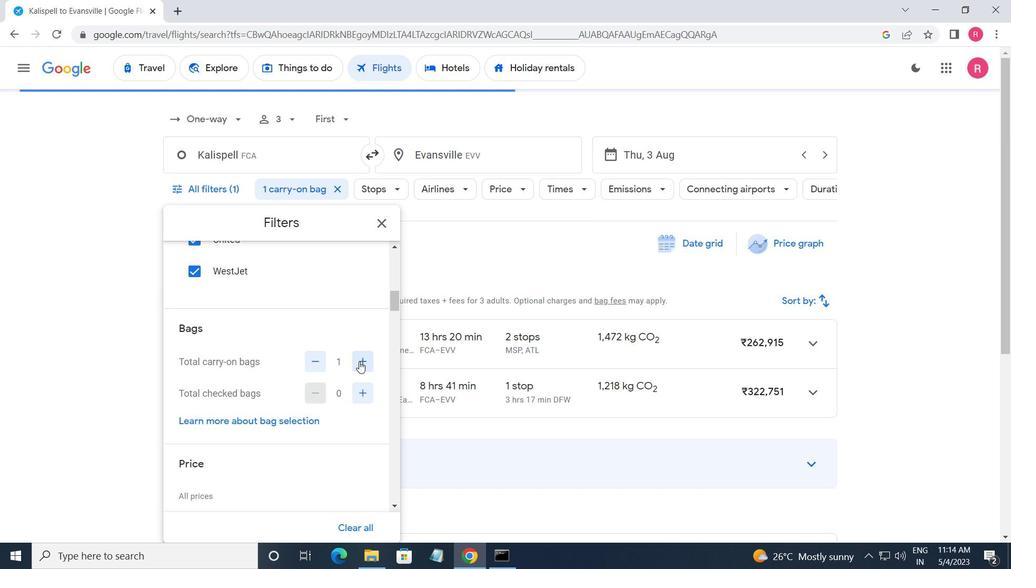 
Action: Mouse moved to (366, 448)
Screenshot: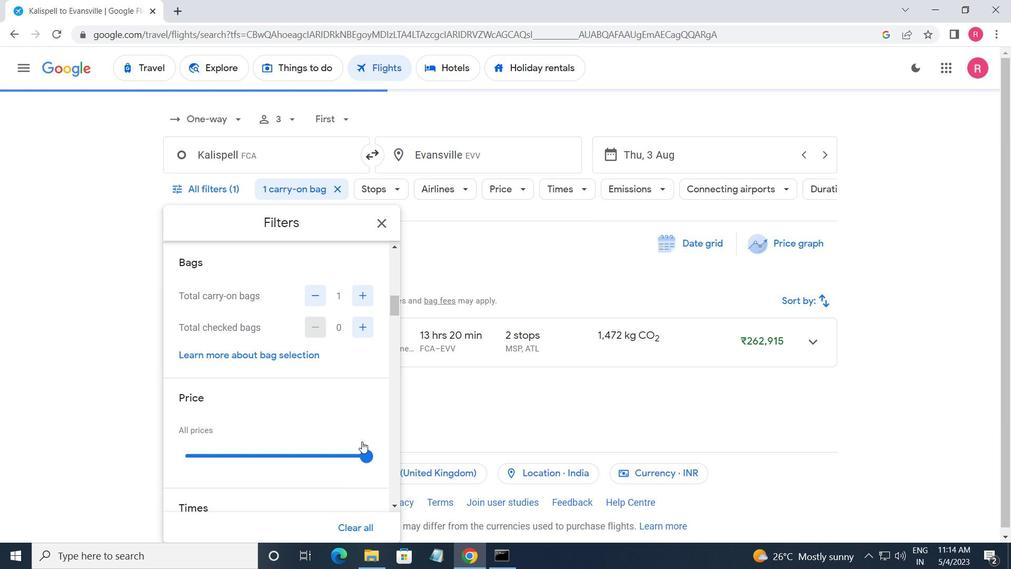 
Action: Mouse pressed left at (366, 448)
Screenshot: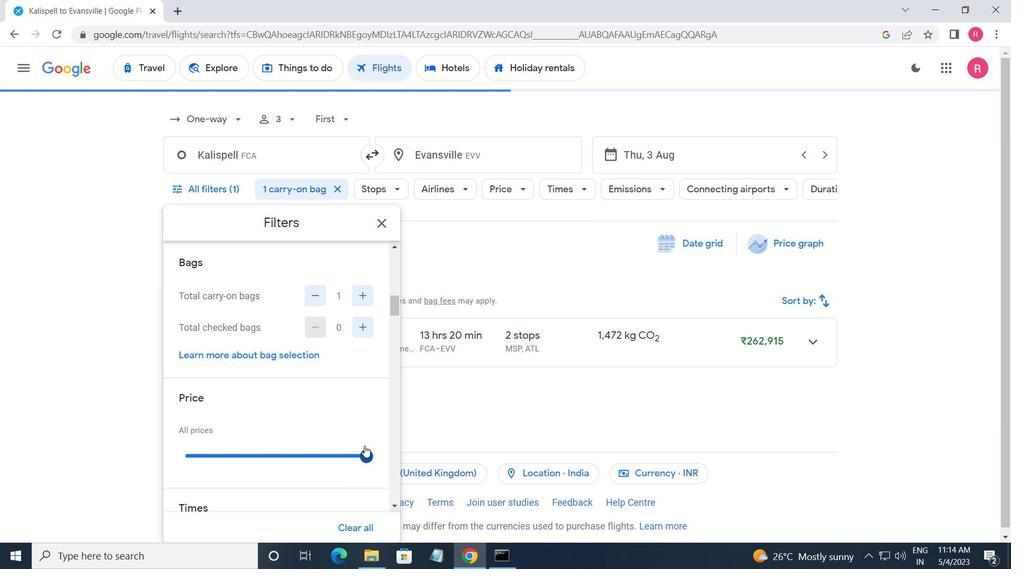 
Action: Mouse moved to (225, 429)
Screenshot: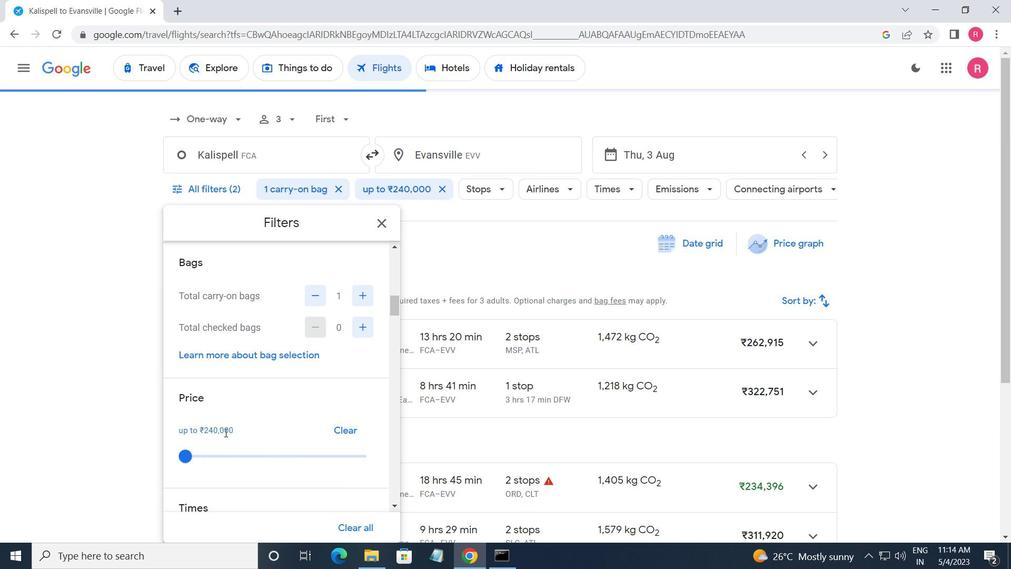 
Action: Mouse scrolled (225, 429) with delta (0, 0)
Screenshot: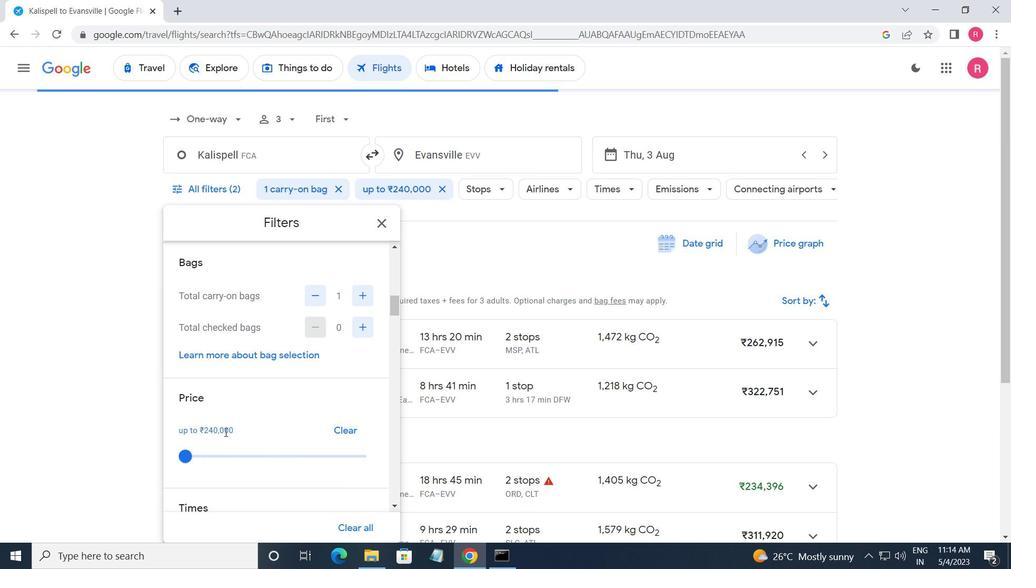 
Action: Mouse scrolled (225, 429) with delta (0, 0)
Screenshot: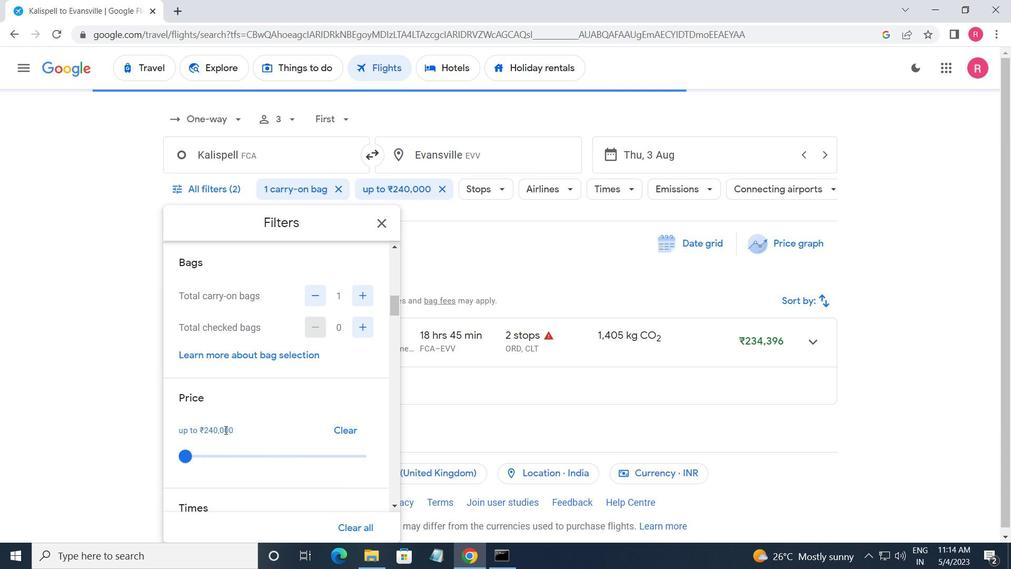 
Action: Mouse moved to (185, 468)
Screenshot: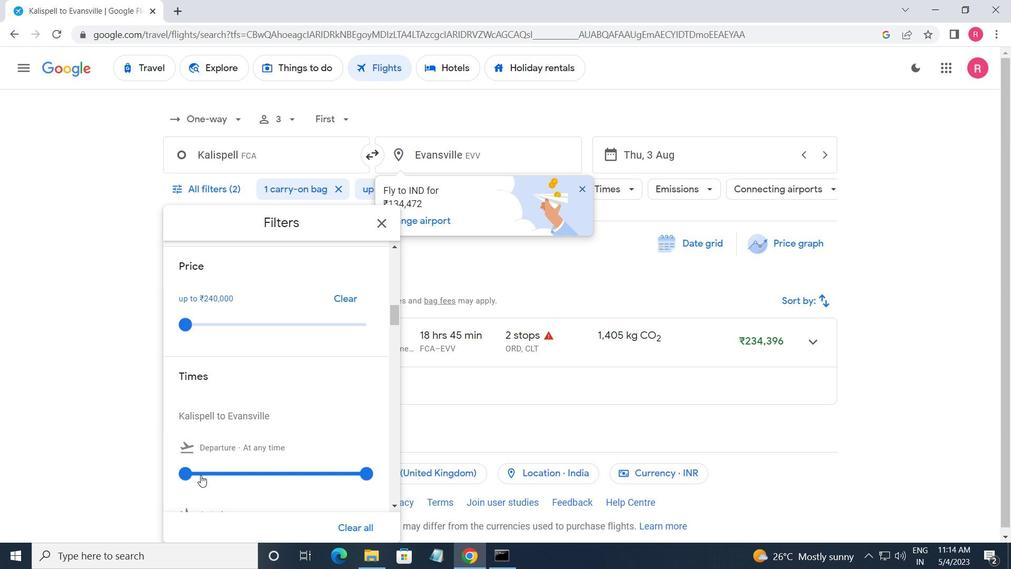 
Action: Mouse pressed left at (185, 468)
Screenshot: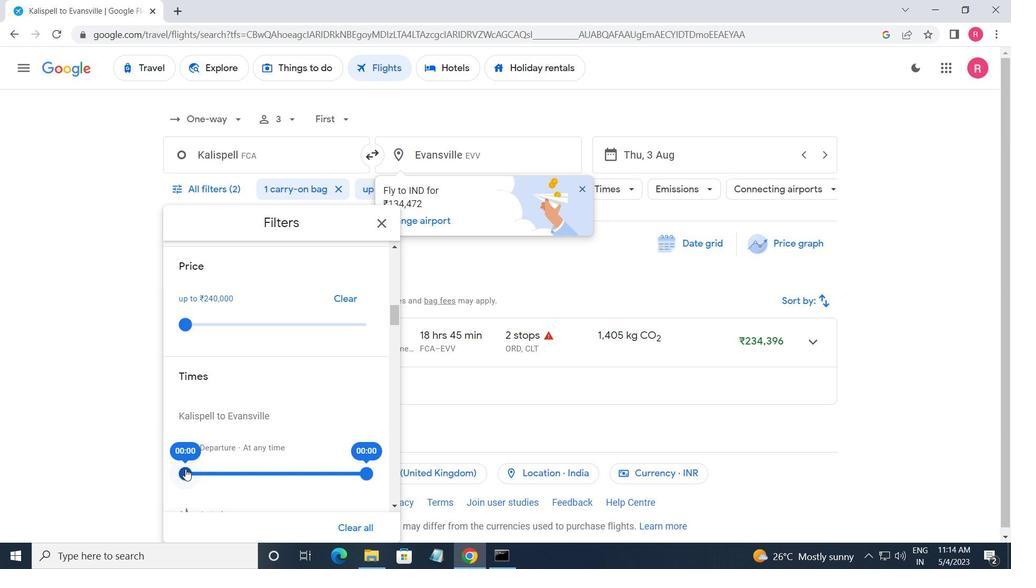 
Action: Mouse moved to (368, 470)
Screenshot: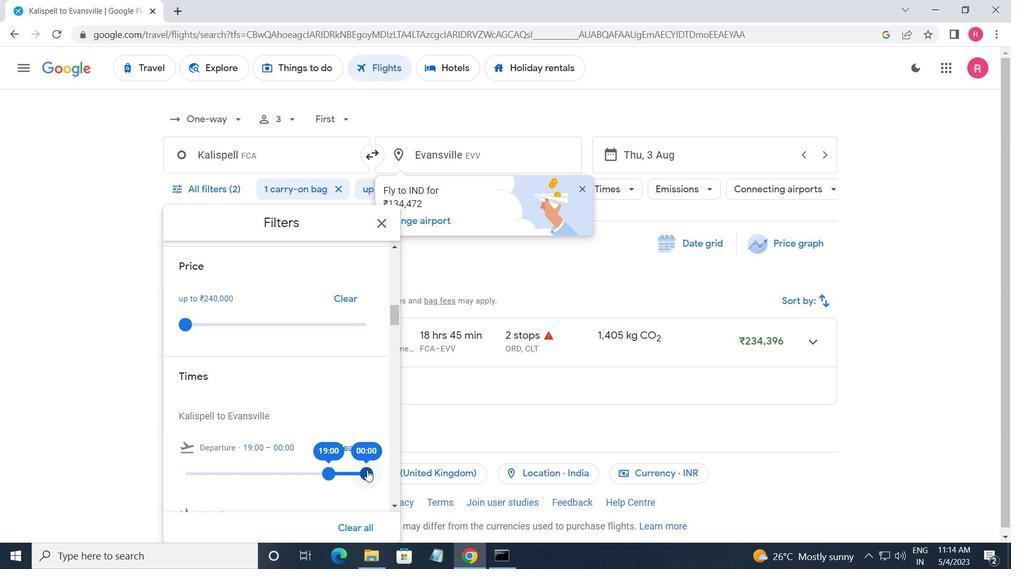 
Action: Mouse pressed left at (368, 470)
Screenshot: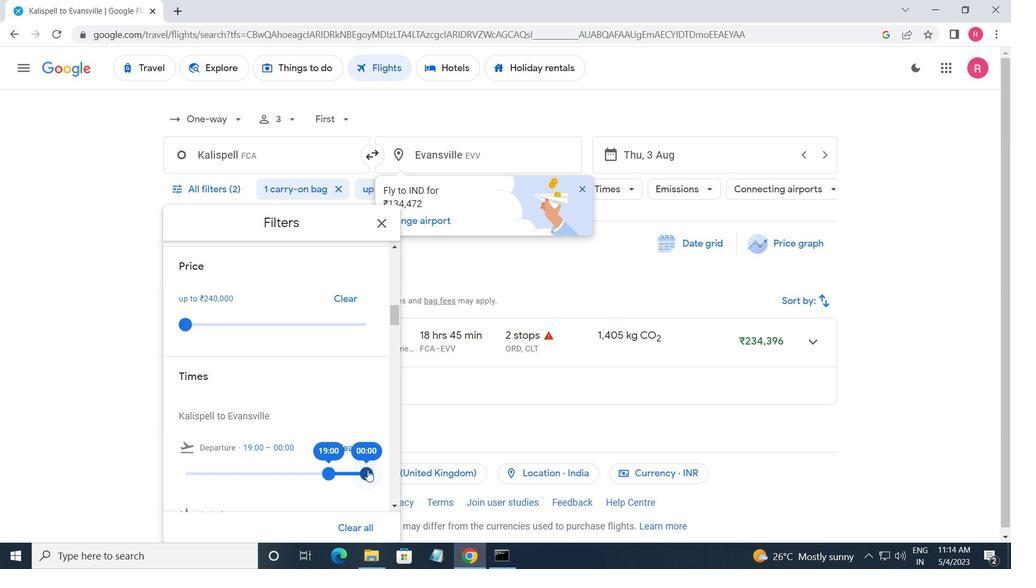 
Action: Mouse moved to (378, 223)
Screenshot: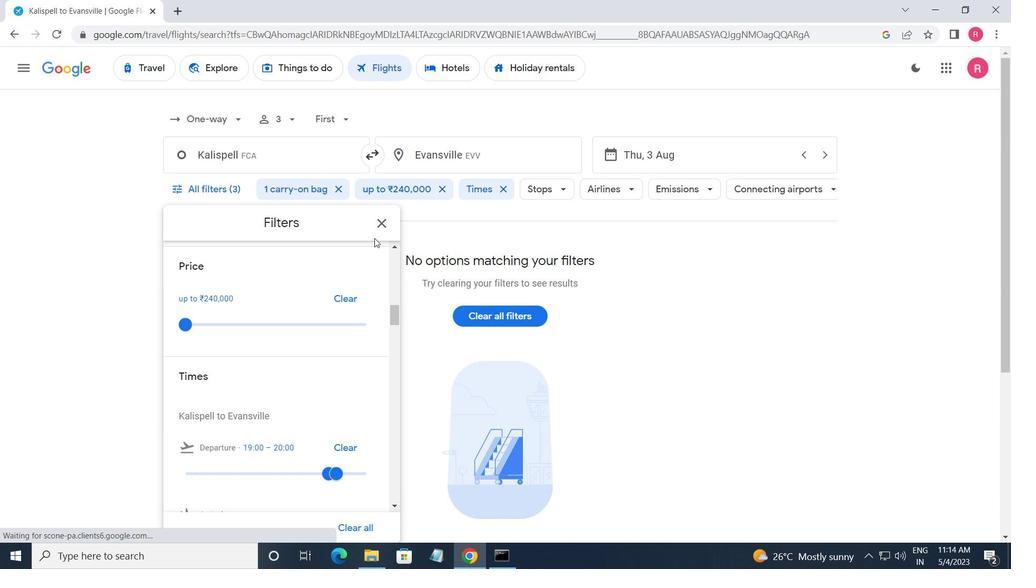 
Action: Mouse pressed left at (378, 223)
Screenshot: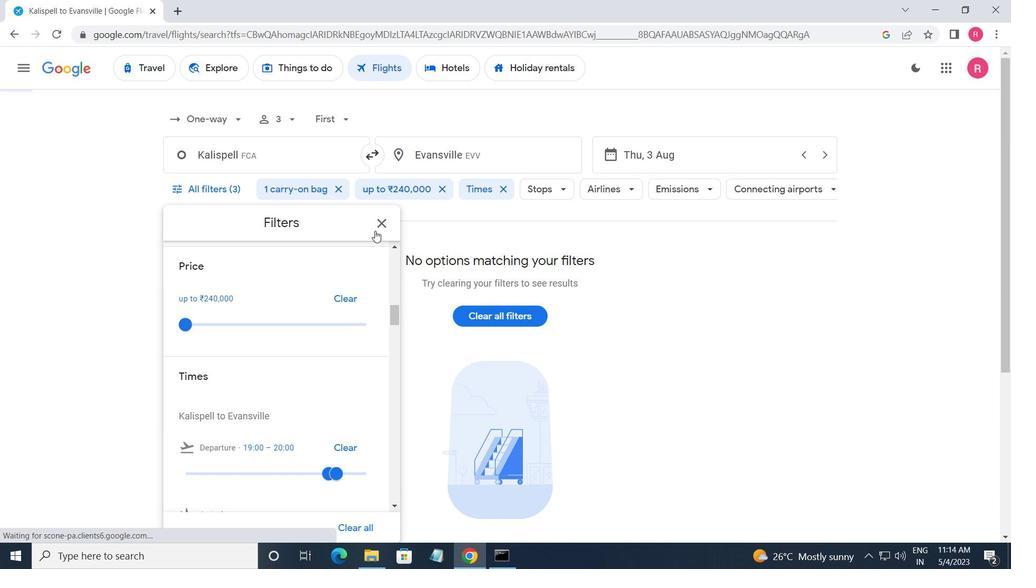 
Action: Mouse moved to (376, 274)
Screenshot: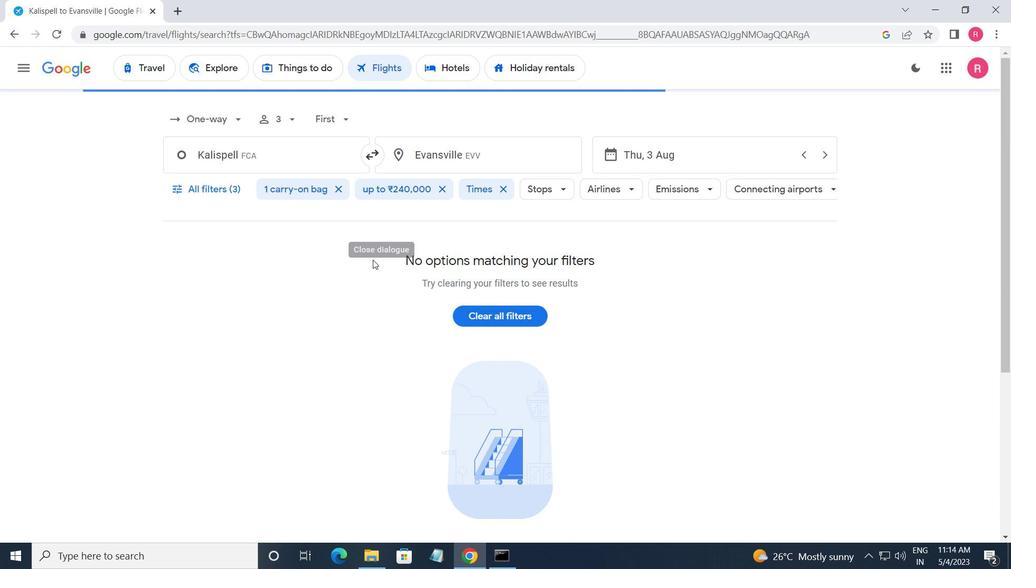 
